 Task: Visualize the dynamics of gene expression.
Action: Mouse moved to (104, 59)
Screenshot: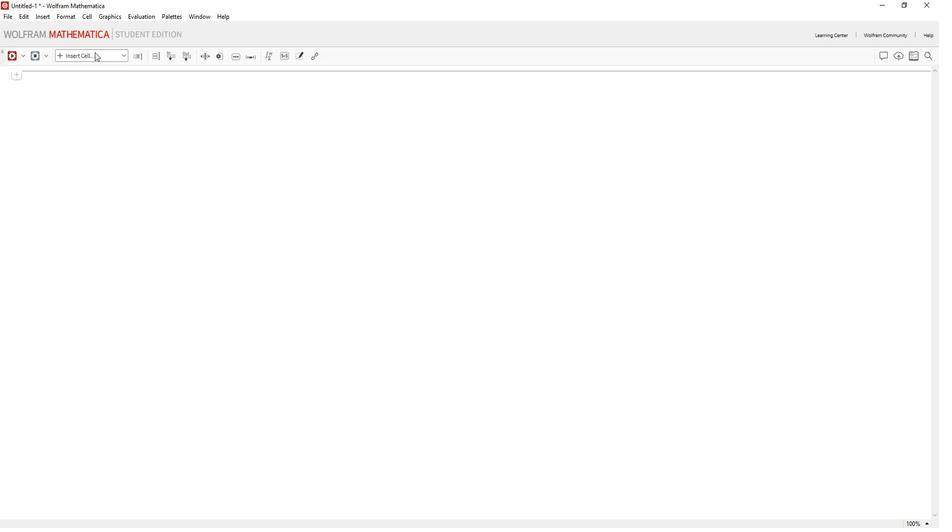 
Action: Mouse pressed left at (104, 59)
Screenshot: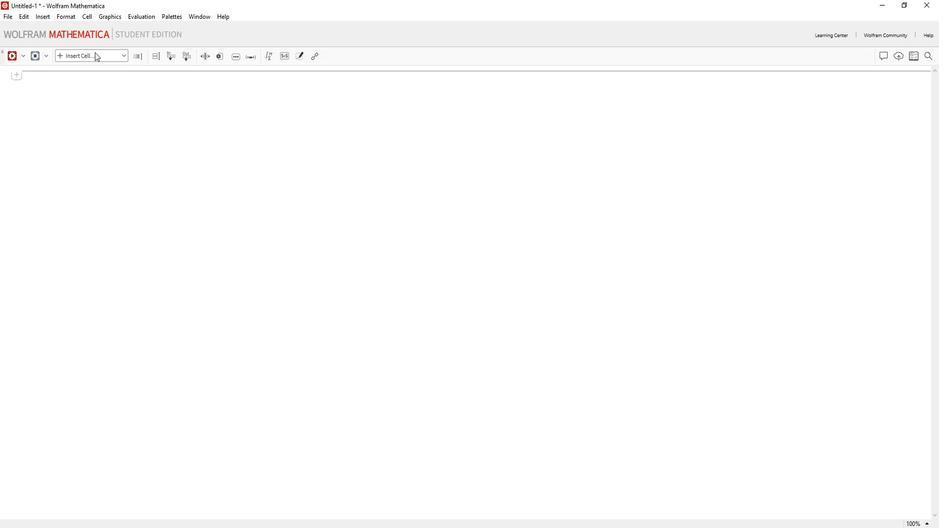 
Action: Mouse moved to (103, 189)
Screenshot: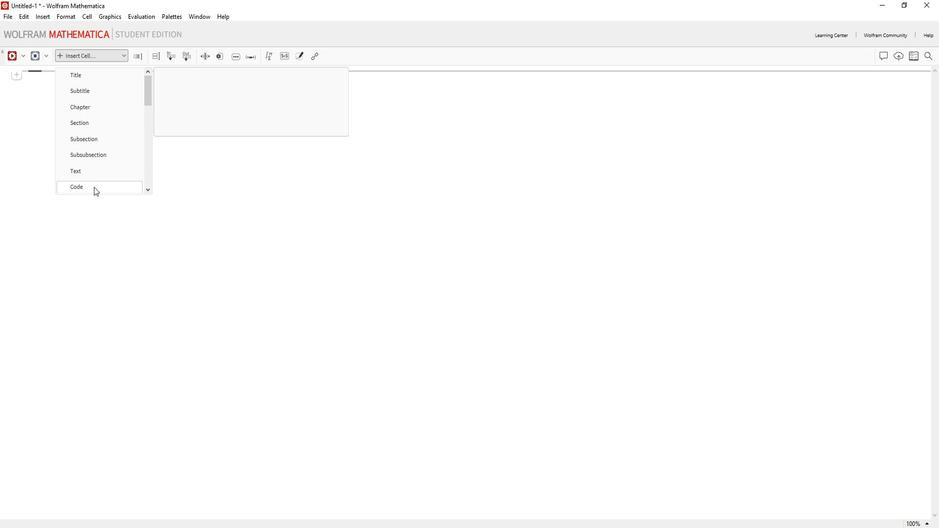 
Action: Mouse pressed left at (103, 189)
Screenshot: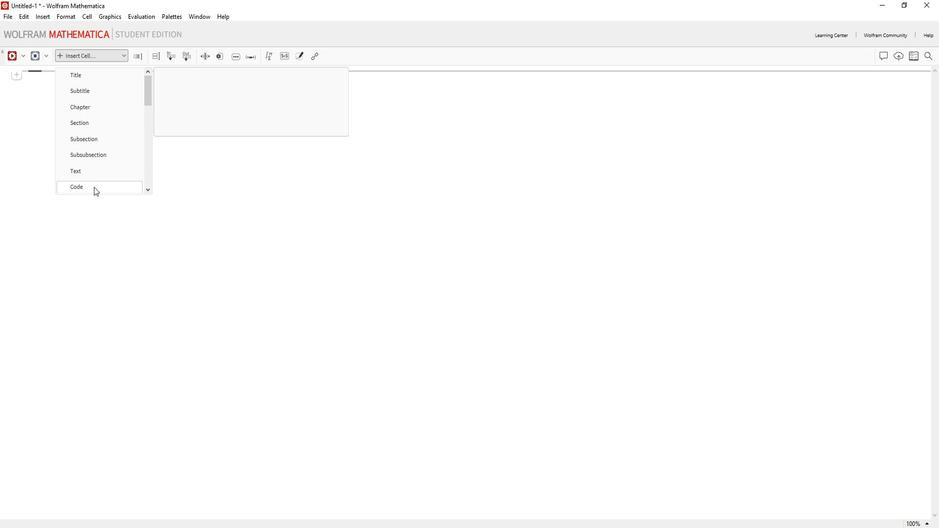 
Action: Mouse moved to (103, 188)
Screenshot: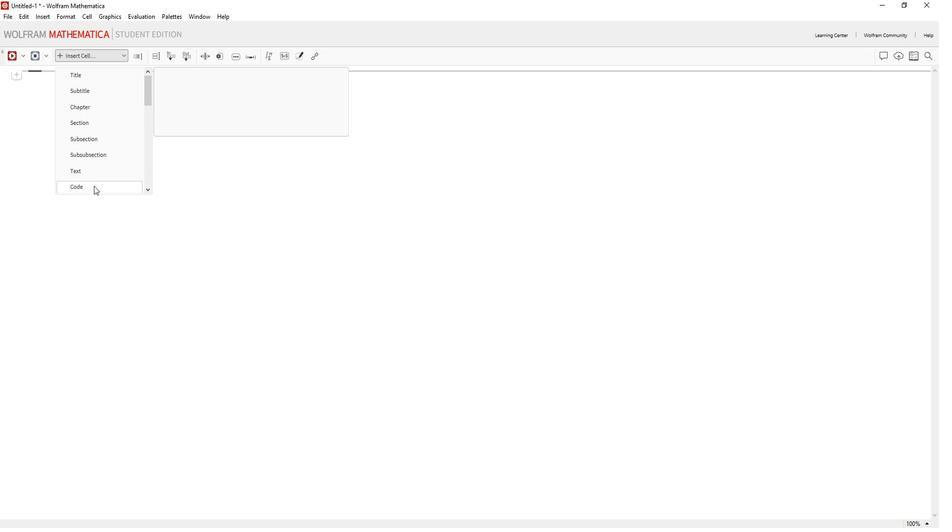 
Action: Mouse pressed left at (103, 188)
Screenshot: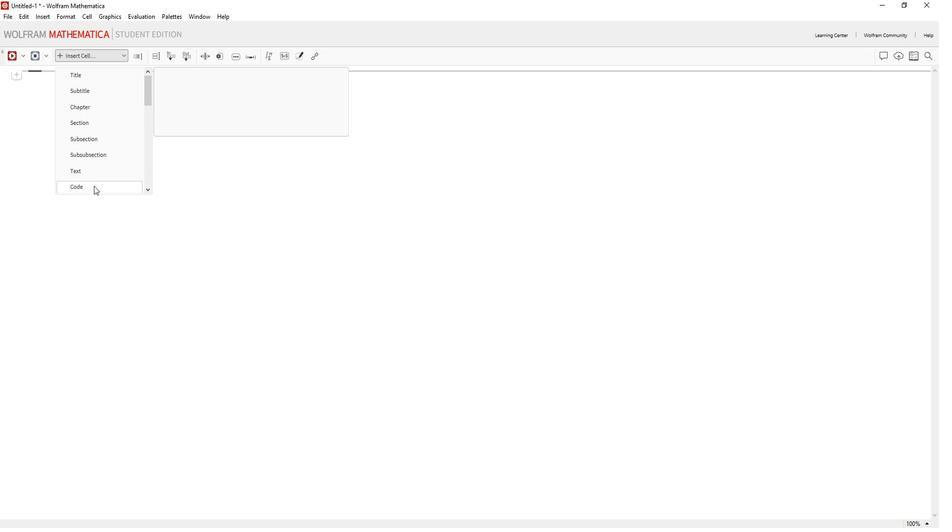 
Action: Mouse moved to (66, 85)
Screenshot: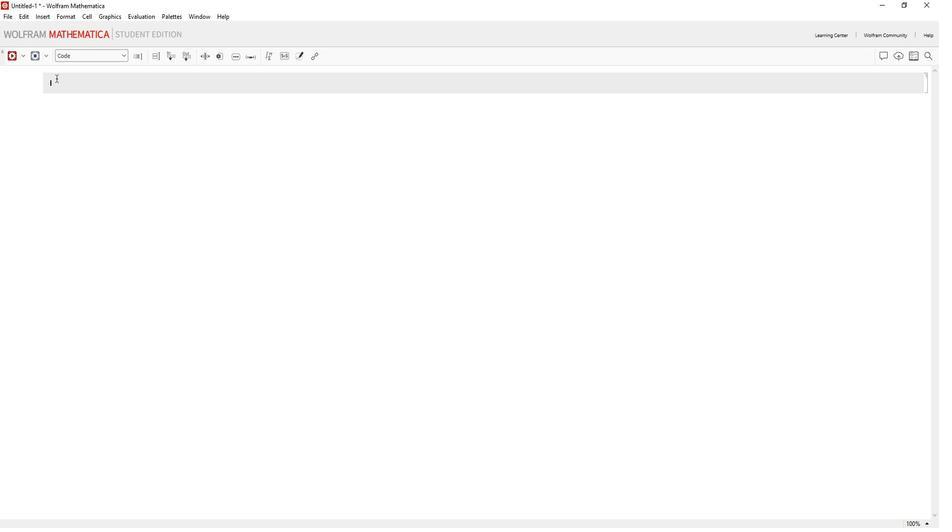 
Action: Mouse pressed left at (66, 85)
Screenshot: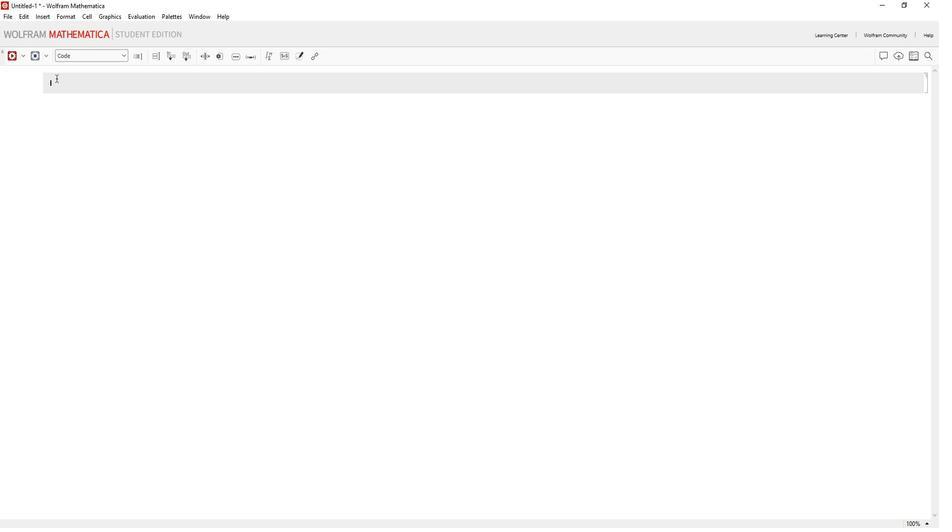 
Action: Mouse moved to (274, 63)
Screenshot: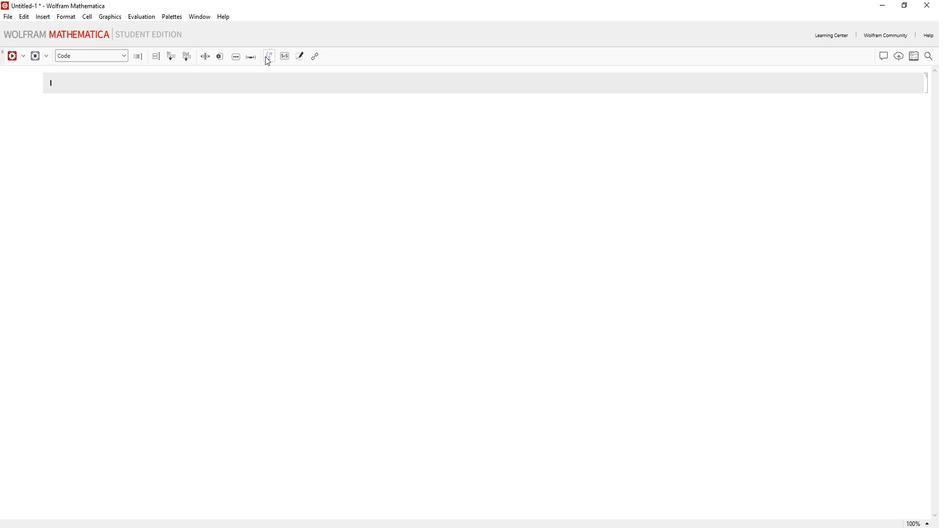 
Action: Mouse pressed left at (274, 63)
Screenshot: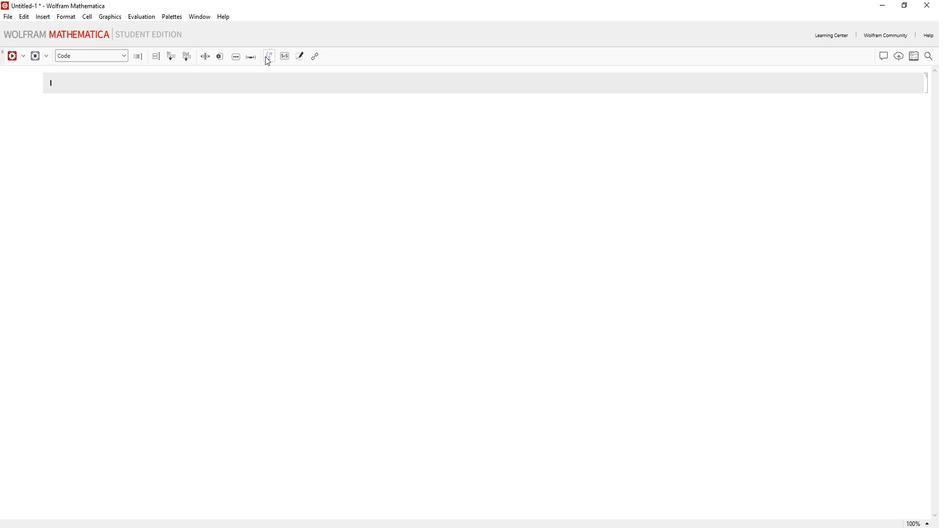 
Action: Mouse moved to (890, 183)
Screenshot: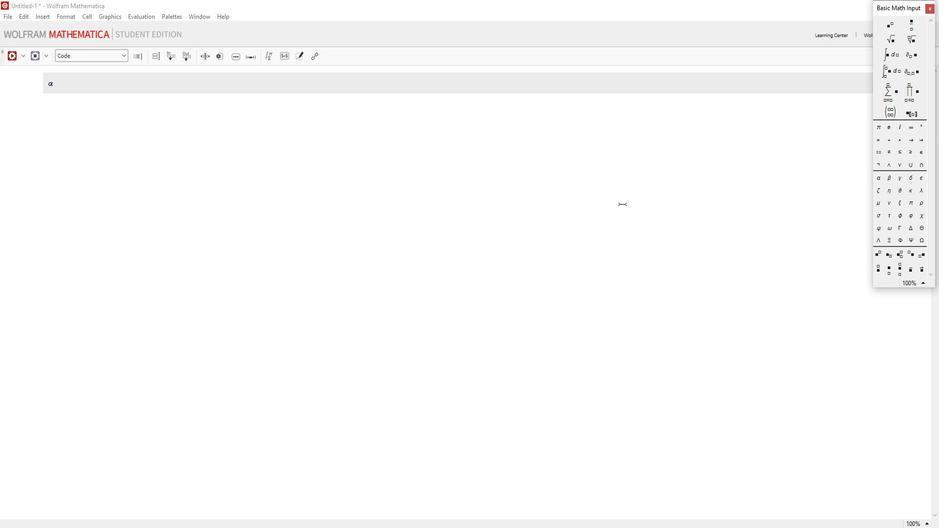 
Action: Mouse pressed left at (890, 183)
Screenshot: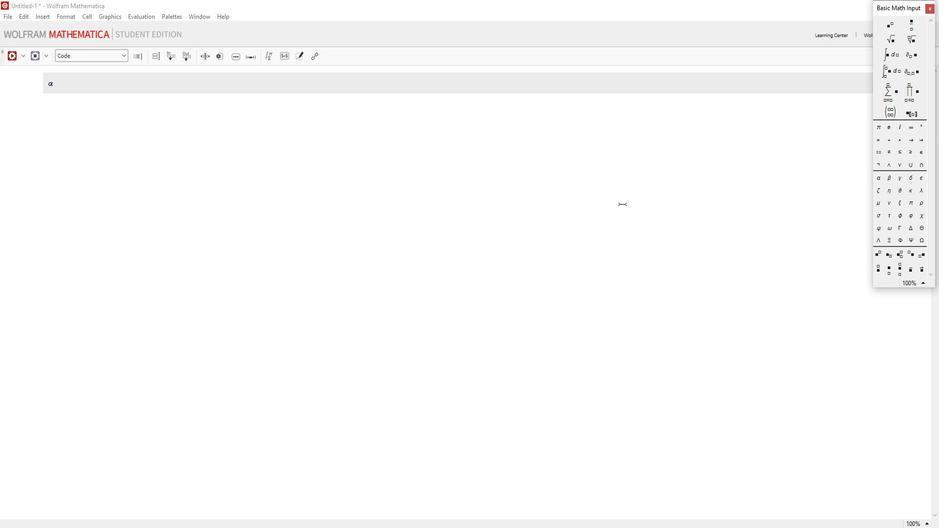 
Action: Mouse moved to (538, 206)
Screenshot: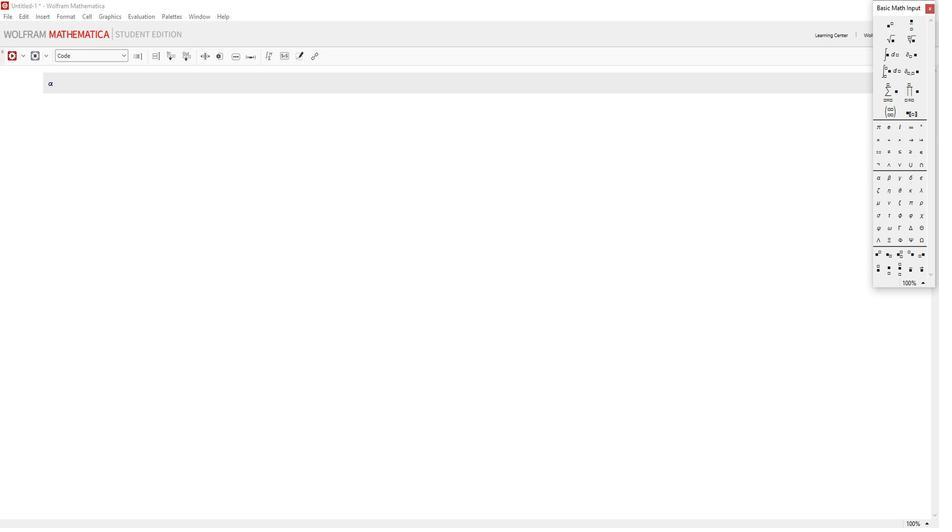 
Action: Key pressed <Key.space>=<Key.space>1;<Key.enter>
Screenshot: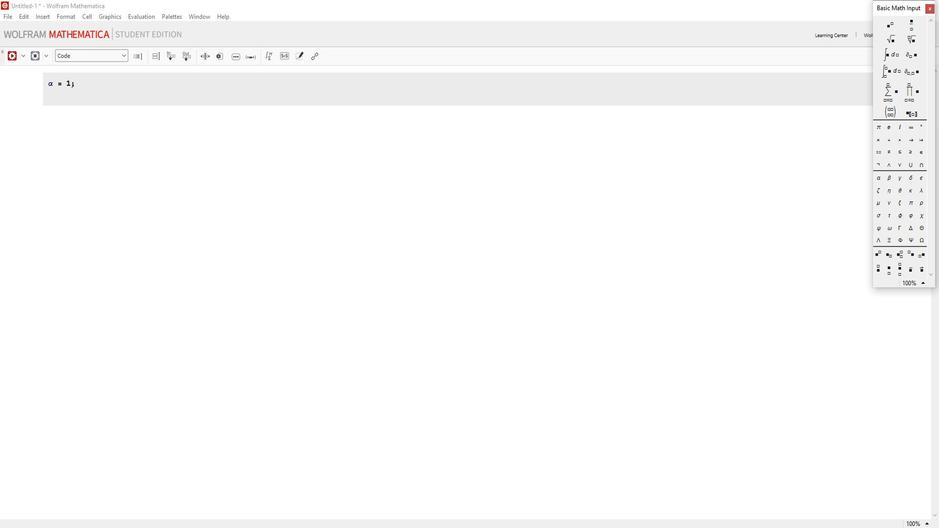 
Action: Mouse moved to (898, 179)
Screenshot: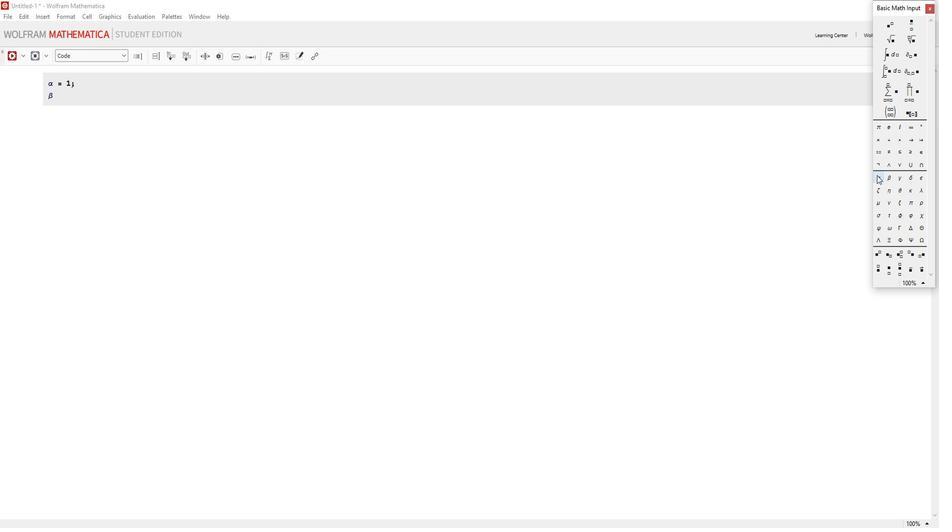 
Action: Mouse pressed left at (898, 179)
Screenshot: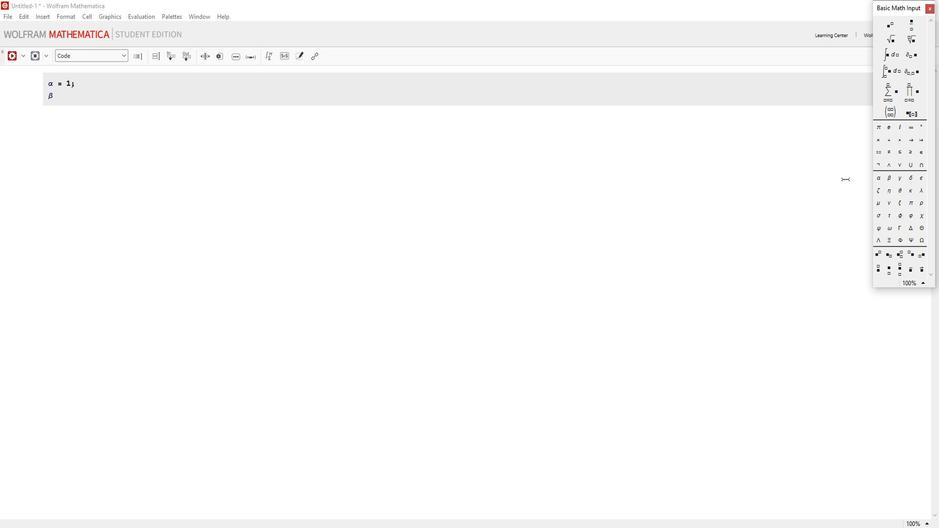 
Action: Mouse moved to (781, 188)
Screenshot: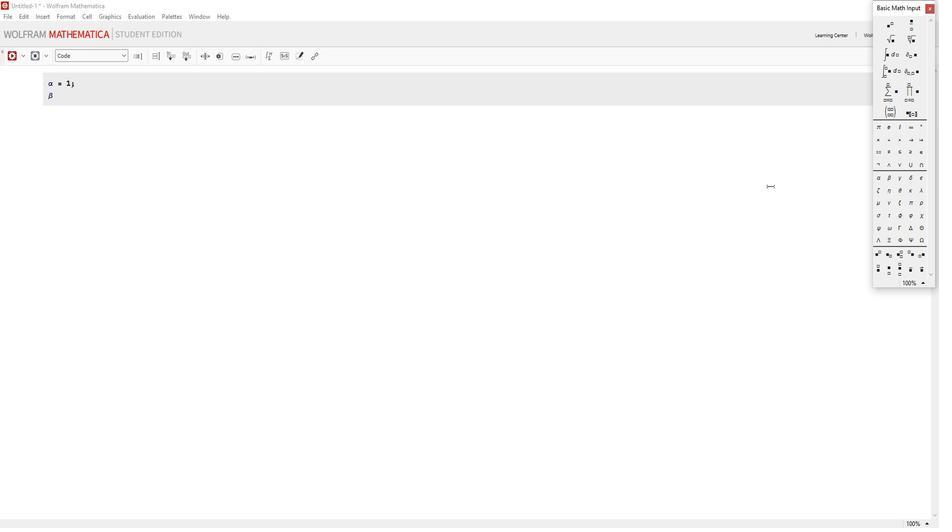 
Action: Key pressed <Key.space>
Screenshot: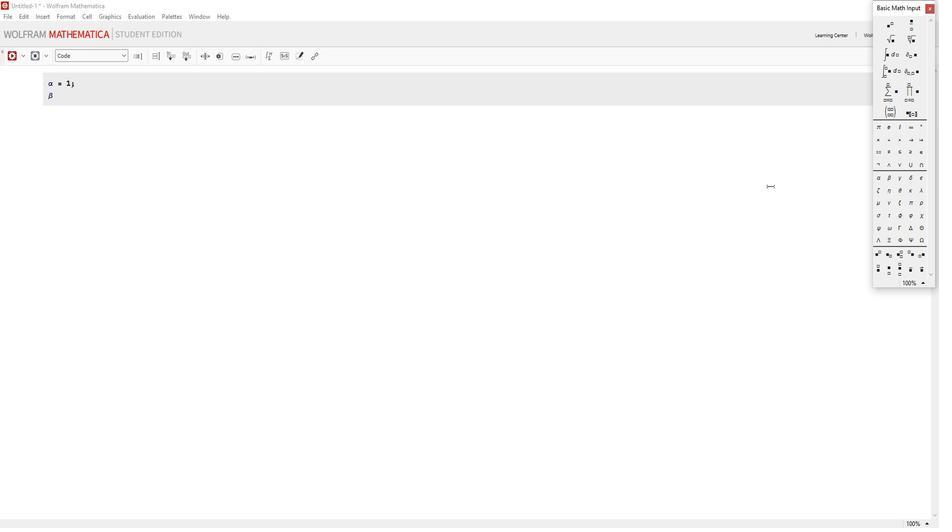 
Action: Mouse moved to (780, 189)
Screenshot: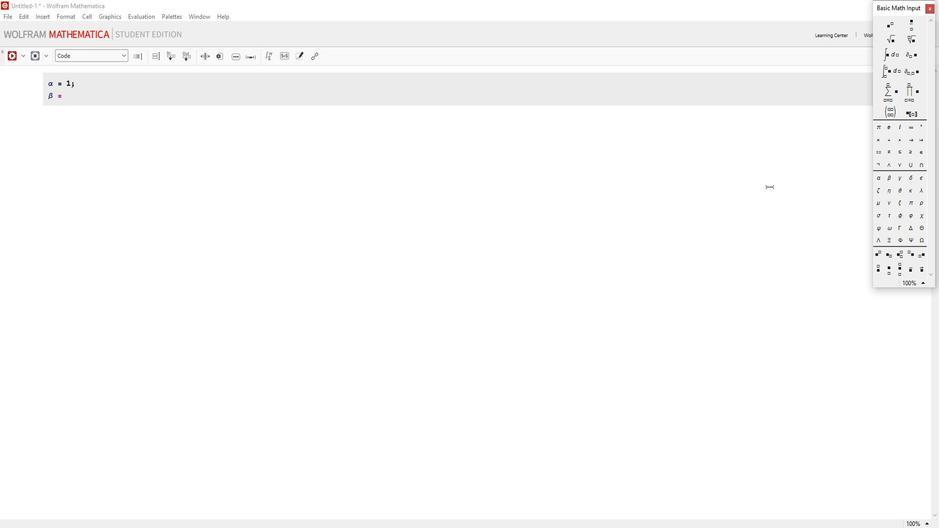 
Action: Key pressed =
Screenshot: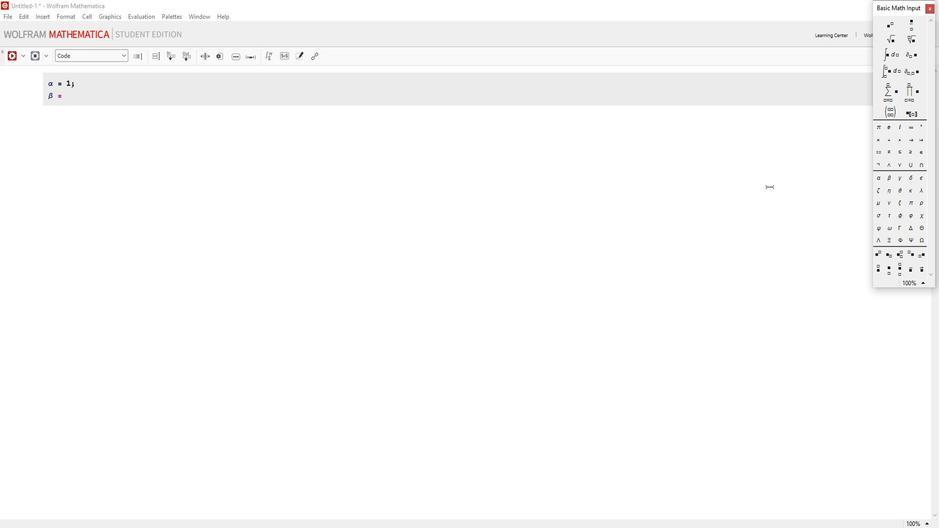 
Action: Mouse moved to (779, 189)
Screenshot: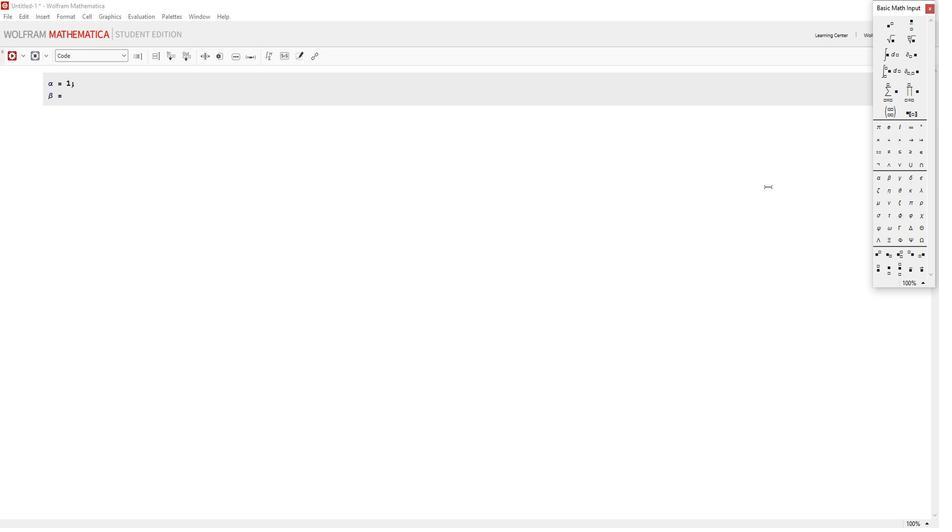 
Action: Key pressed <Key.space>
Screenshot: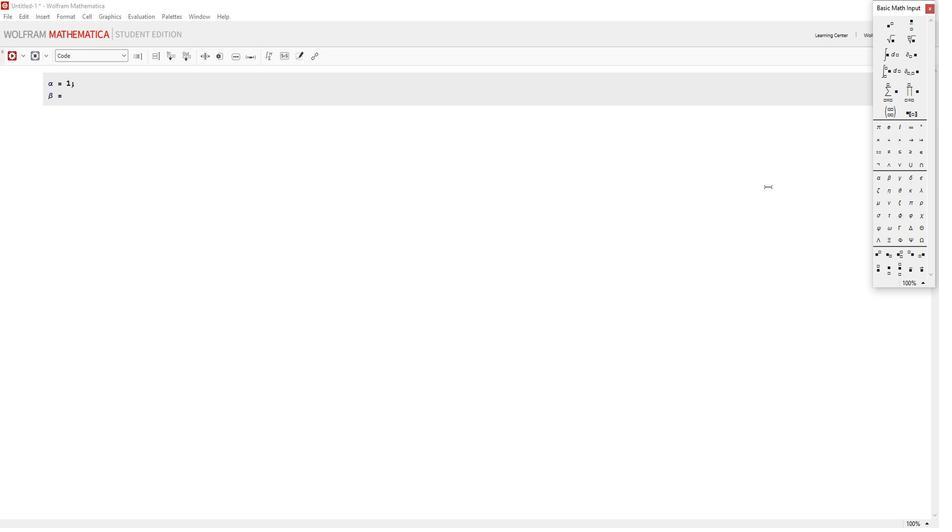 
Action: Mouse moved to (778, 189)
Screenshot: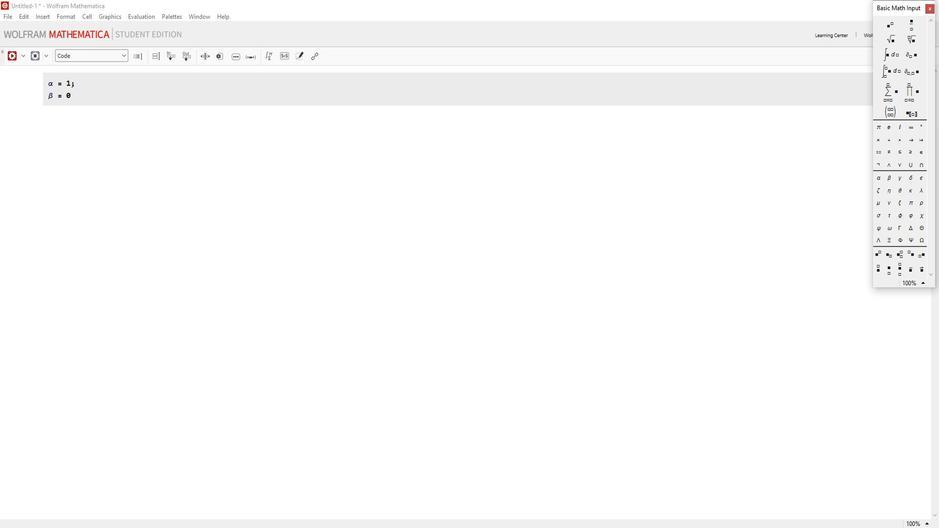 
Action: Key pressed 0
Screenshot: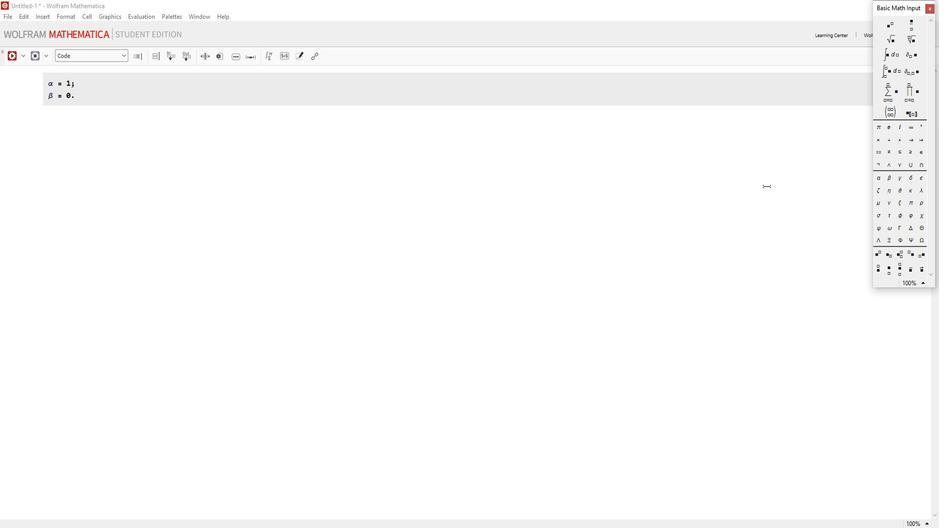
Action: Mouse moved to (777, 189)
Screenshot: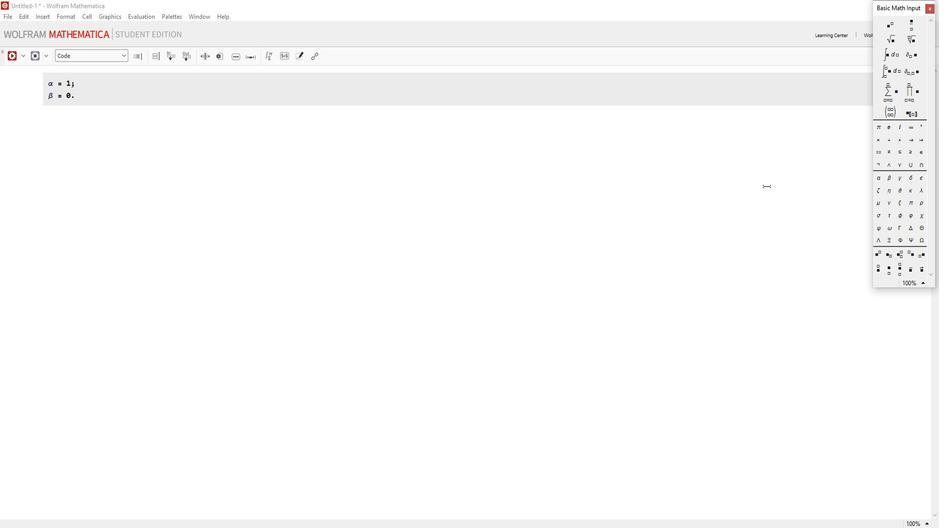 
Action: Key pressed .
Screenshot: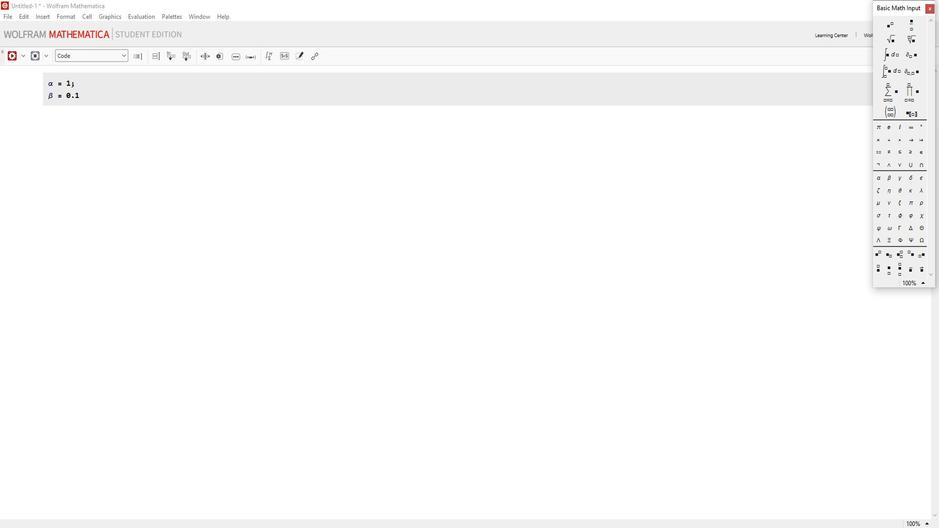 
Action: Mouse moved to (776, 188)
Screenshot: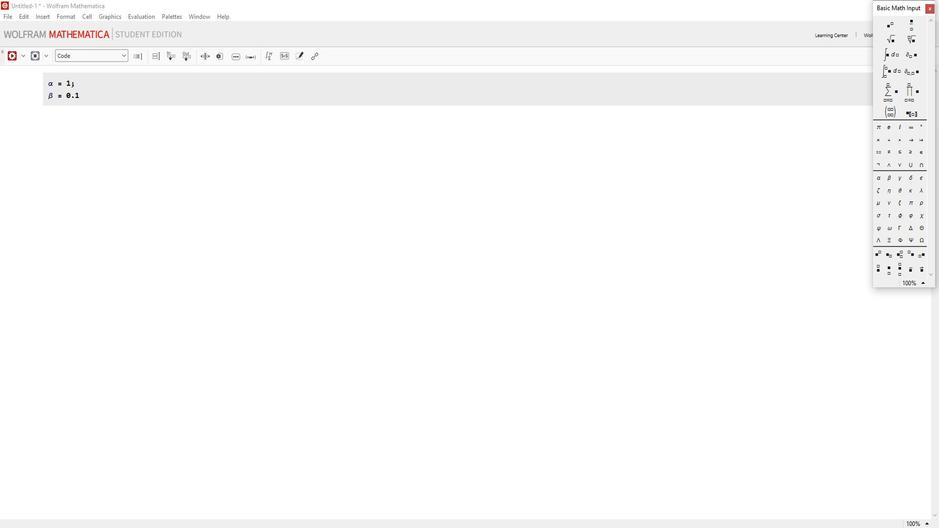 
Action: Key pressed 1
Screenshot: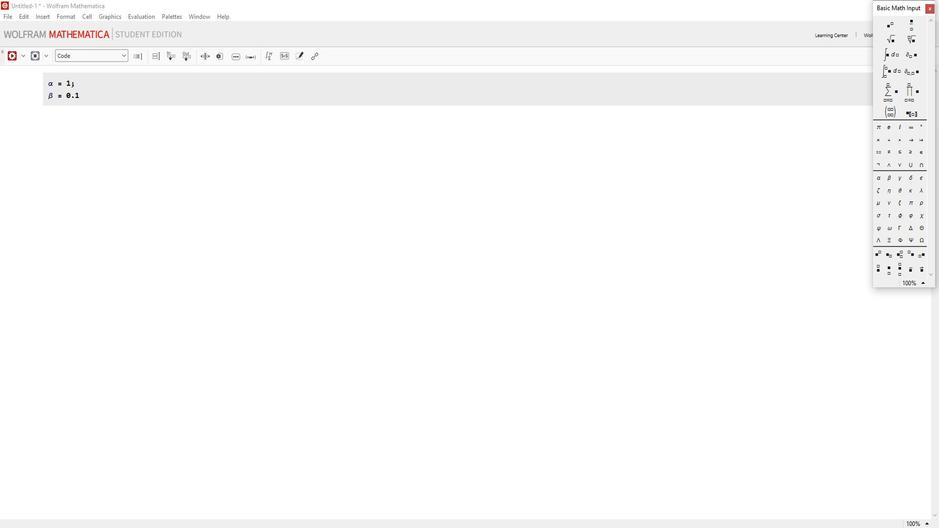 
Action: Mouse moved to (775, 188)
Screenshot: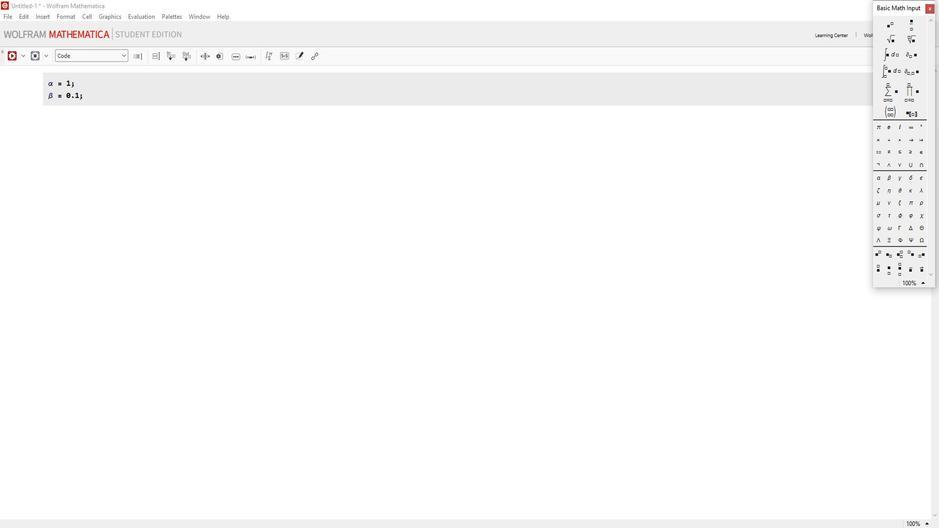 
Action: Key pressed ;<Key.enter>
Screenshot: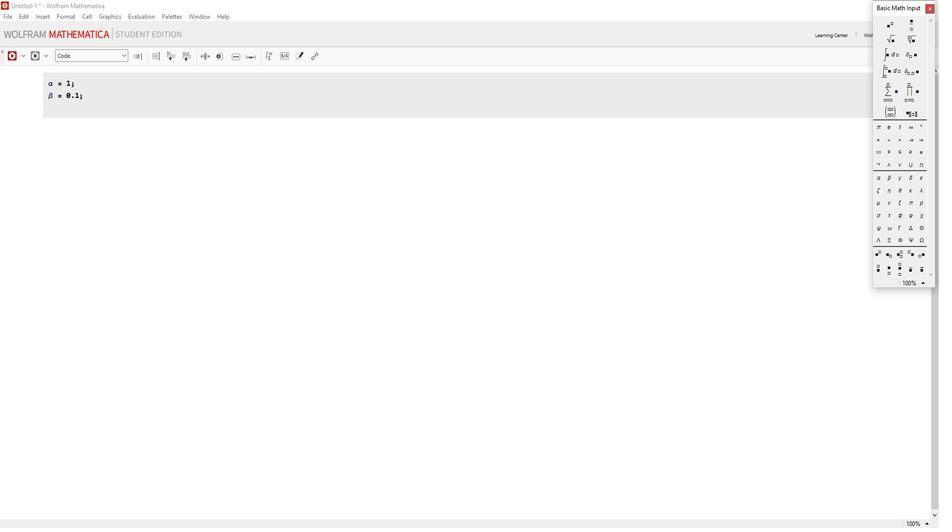 
Action: Mouse moved to (920, 179)
Screenshot: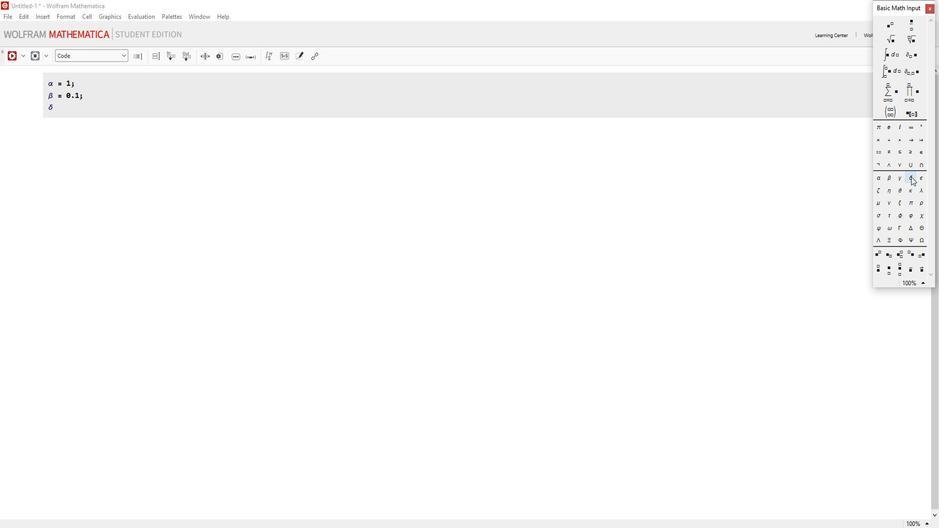 
Action: Mouse pressed left at (920, 179)
Screenshot: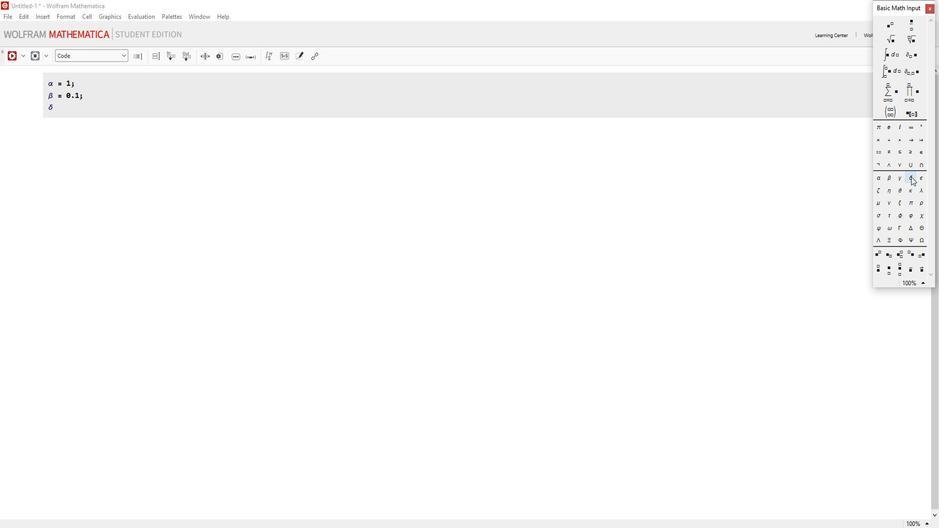 
Action: Mouse moved to (919, 179)
Screenshot: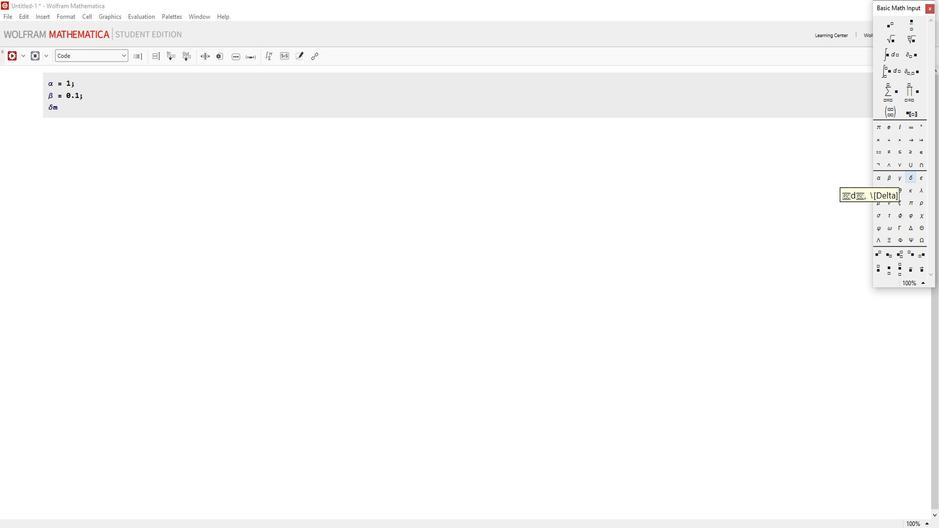 
Action: Key pressed m<Key.space>
Screenshot: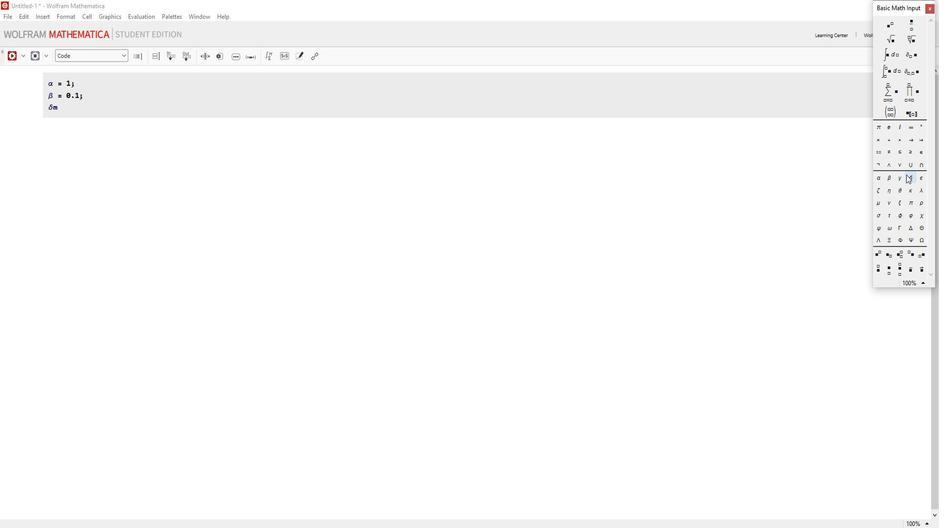 
Action: Mouse moved to (915, 177)
Screenshot: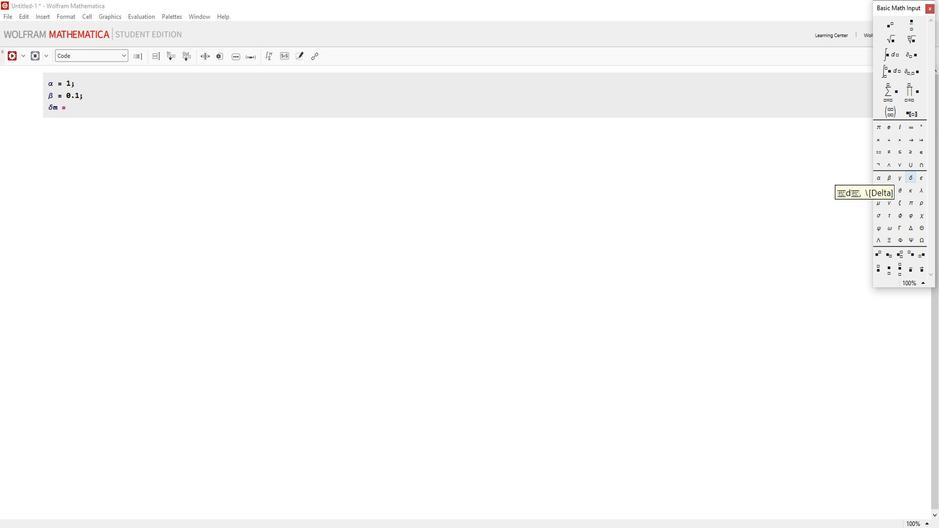 
Action: Key pressed =
Screenshot: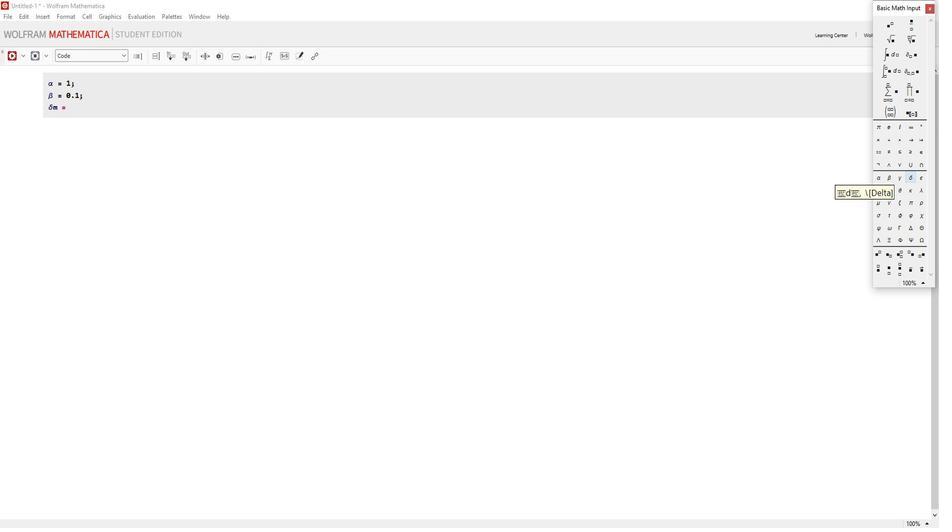 
Action: Mouse moved to (914, 177)
Screenshot: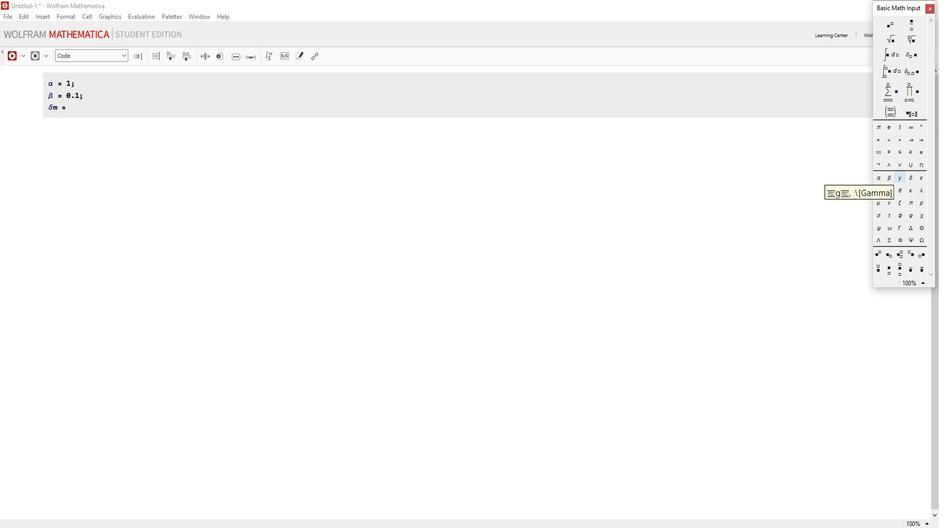 
Action: Key pressed <Key.space>0.05;<Key.enter>
Screenshot: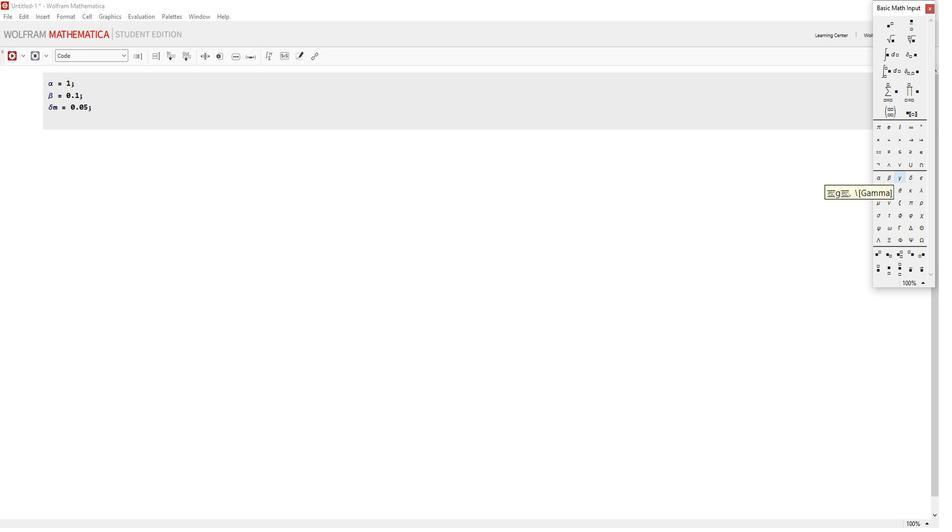 
Action: Mouse moved to (918, 179)
Screenshot: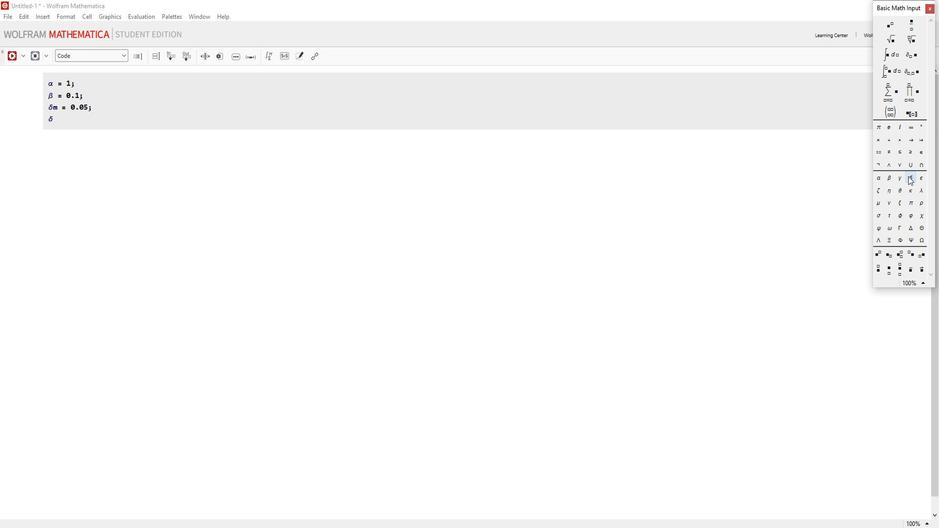 
Action: Mouse pressed left at (918, 179)
Screenshot: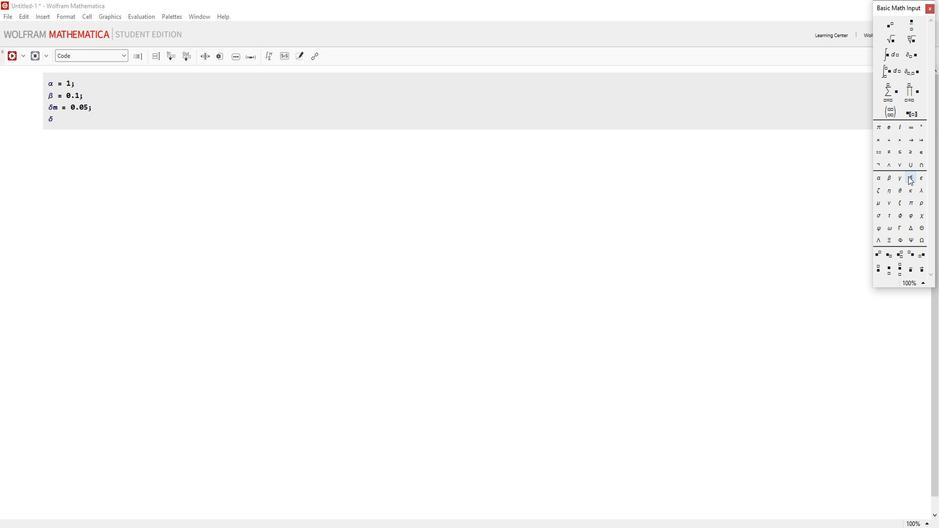 
Action: Mouse moved to (917, 179)
Screenshot: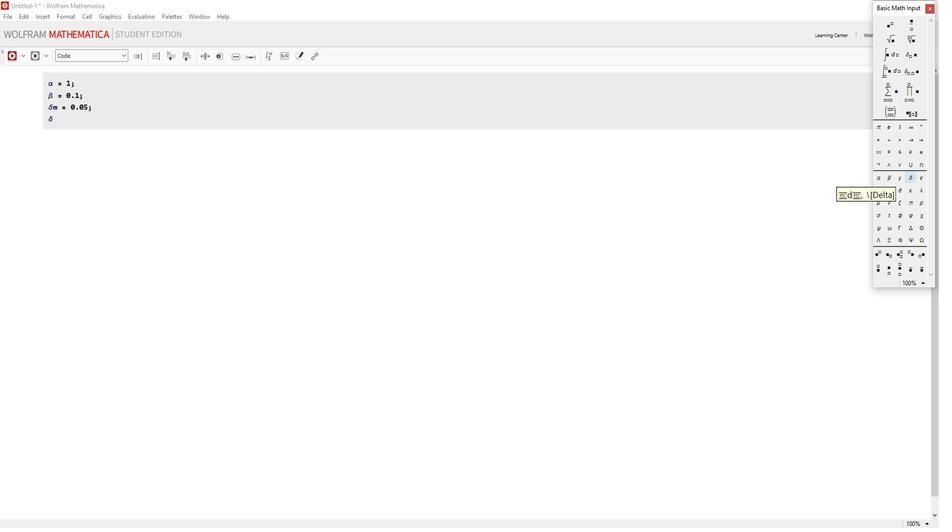 
Action: Key pressed p<Key.space>=<Key.space>
Screenshot: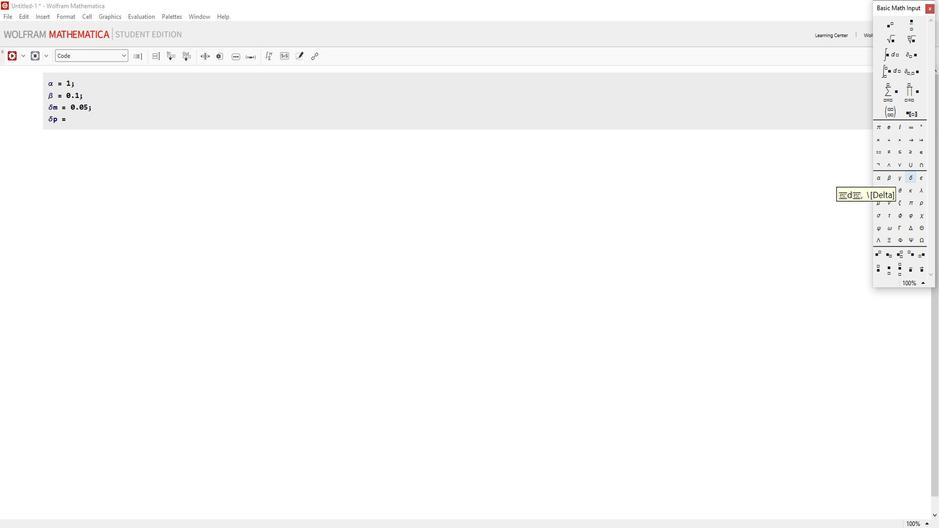 
Action: Mouse moved to (917, 179)
Screenshot: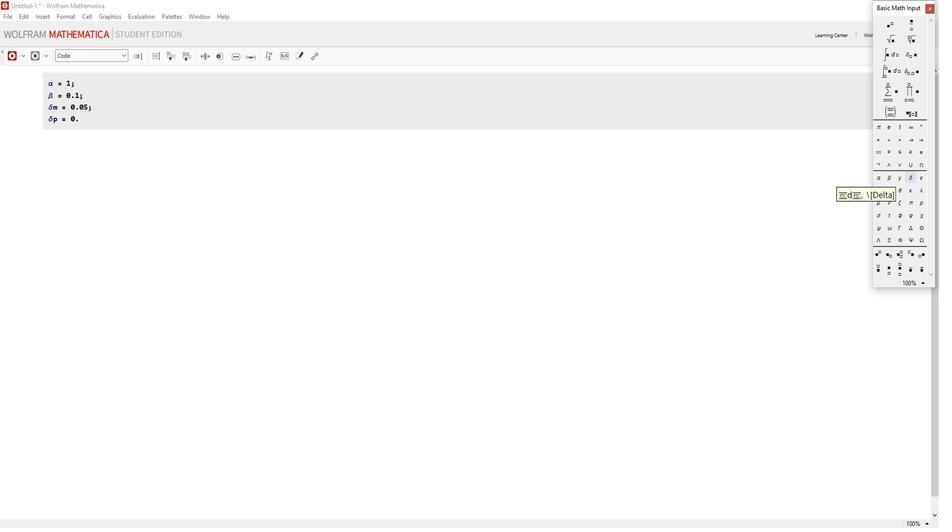 
Action: Key pressed 0
Screenshot: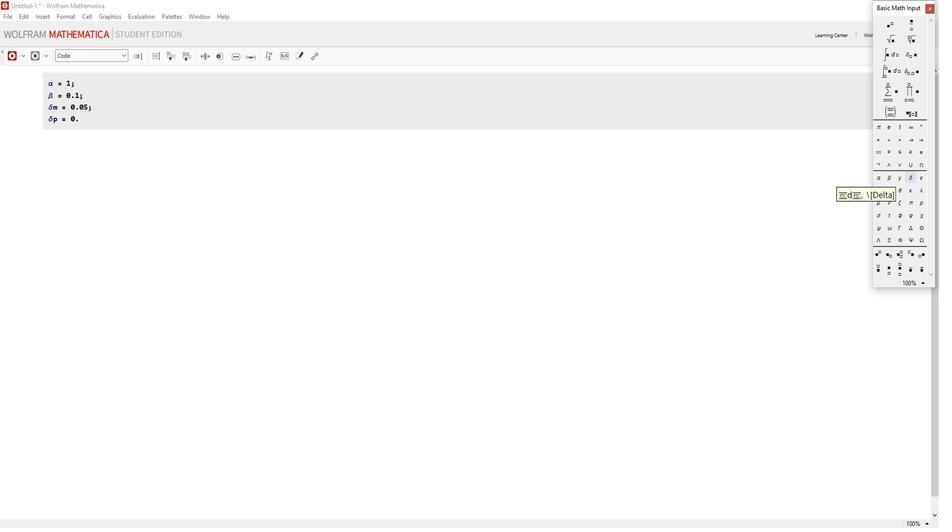 
Action: Mouse moved to (917, 179)
Screenshot: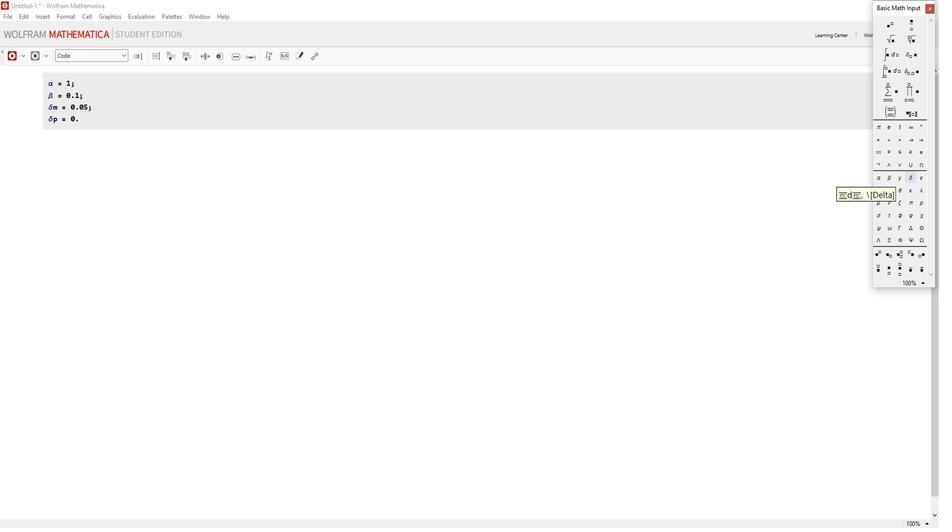 
Action: Key pressed .
Screenshot: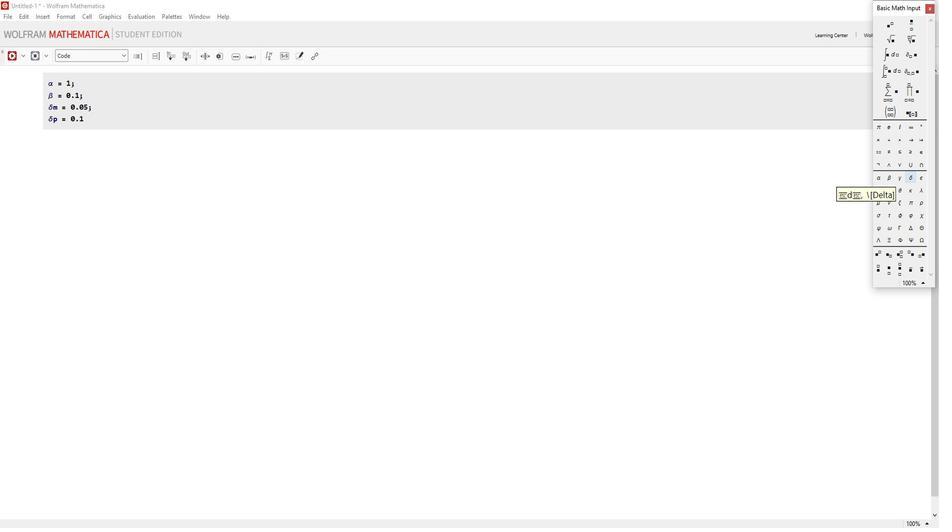 
Action: Mouse moved to (918, 179)
Screenshot: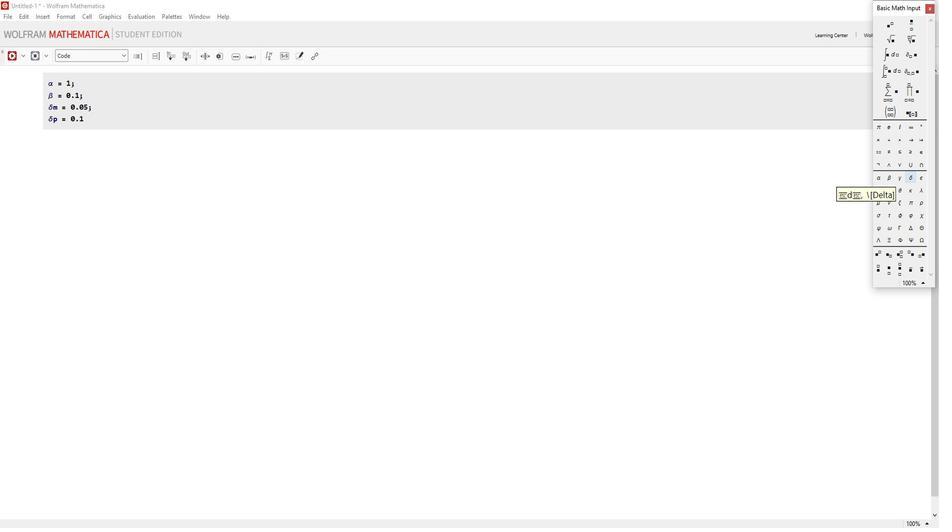 
Action: Key pressed 1;<Key.enter>
Screenshot: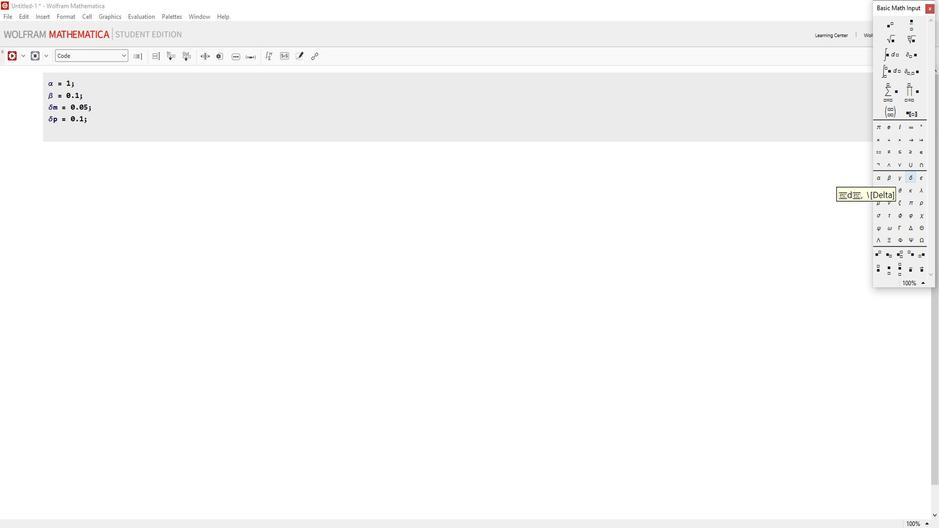 
Action: Mouse moved to (911, 177)
Screenshot: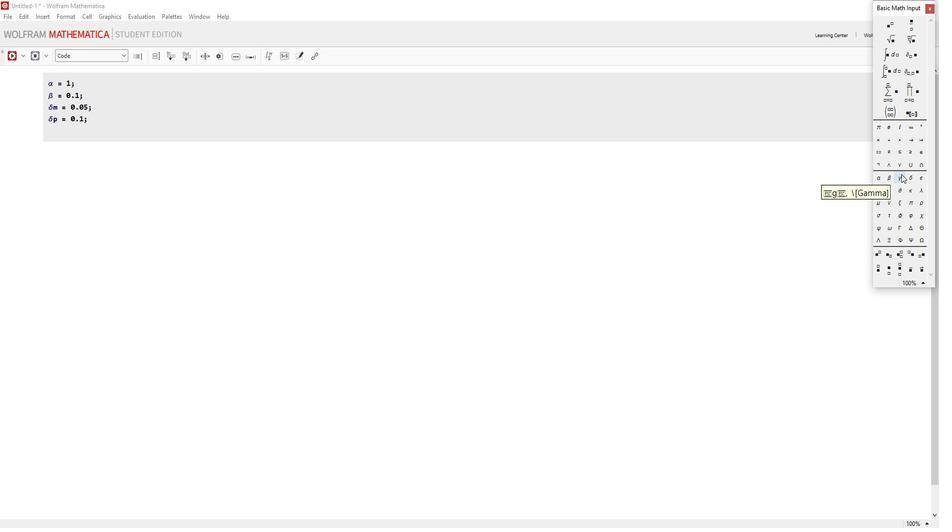 
Action: Key pressed <Key.caps_lock>
Screenshot: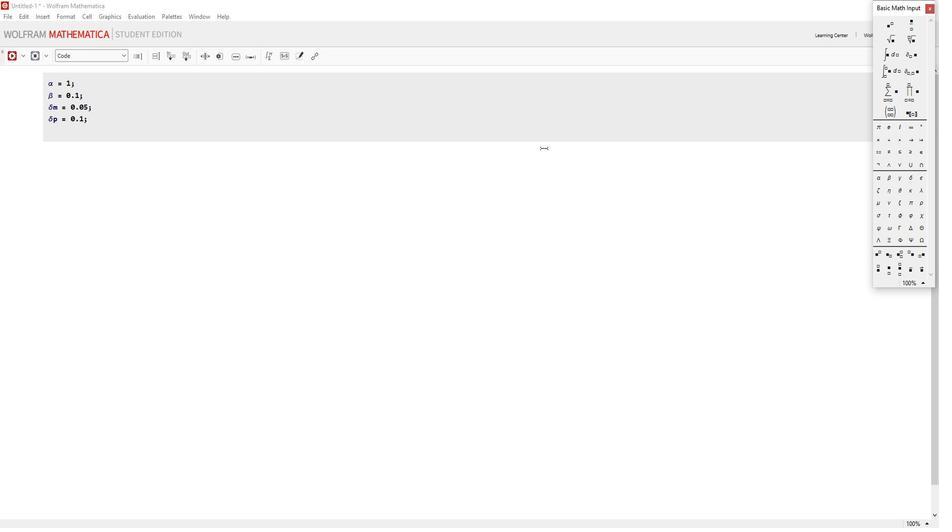 
Action: Mouse moved to (78, 135)
Screenshot: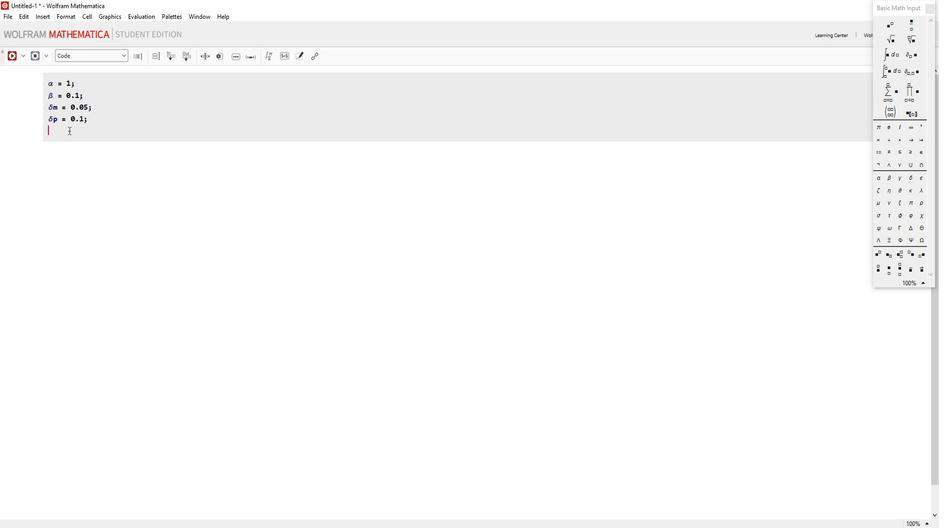 
Action: Mouse pressed left at (78, 135)
Screenshot: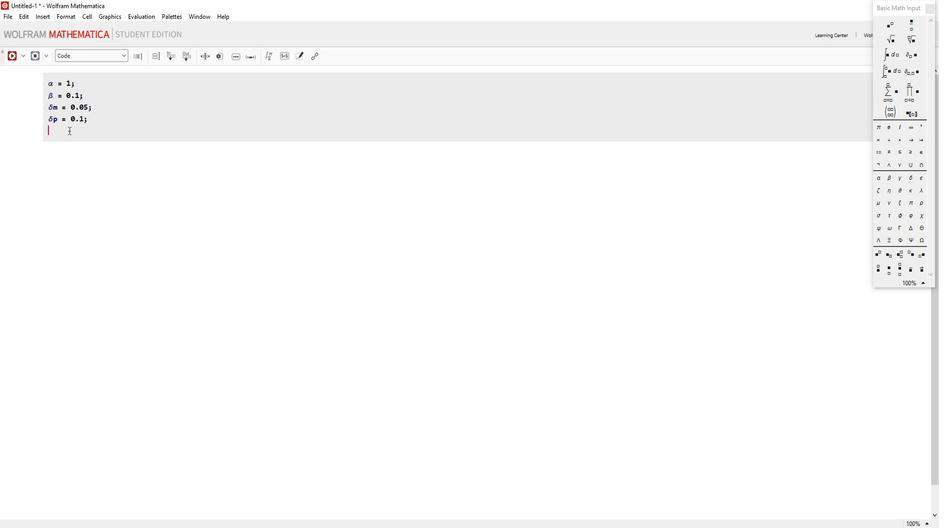 
Action: Key pressed K<Key.space>=<Key.space>10;<Key.enter><Key.caps_lock>eq1<Key.space>=<Key.space><Key.caps_lock>D[<Key.caps_lock>m[t<Key.right>,<Key.space>t<Key.right><Key.space>==<Key.space>
Screenshot: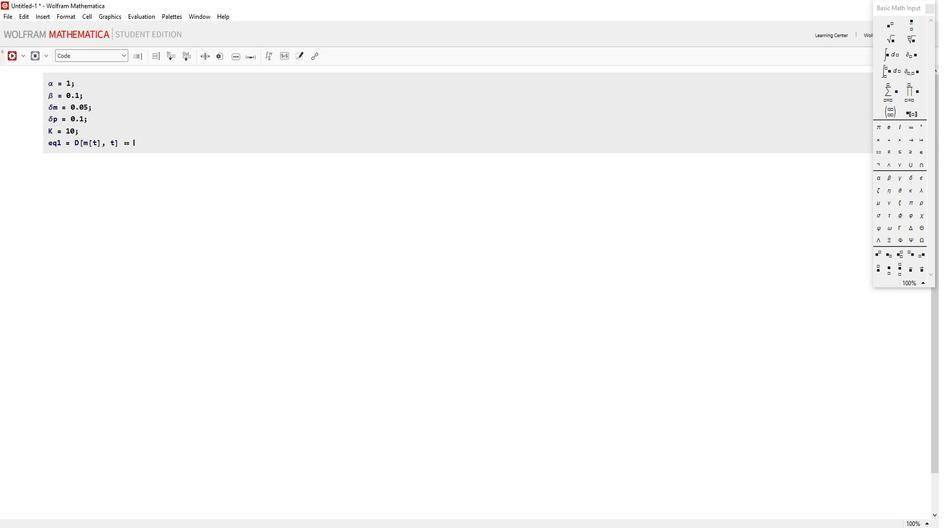 
Action: Mouse moved to (891, 180)
Screenshot: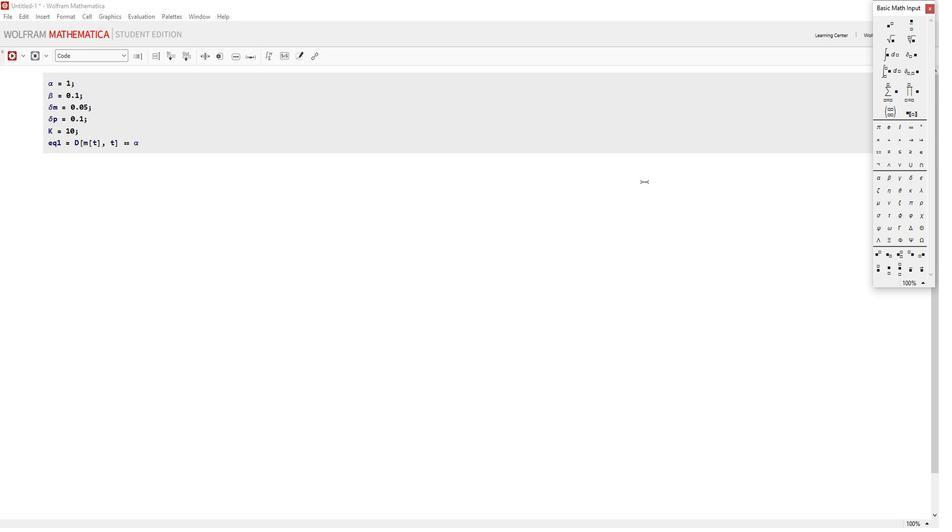 
Action: Mouse pressed left at (891, 180)
Screenshot: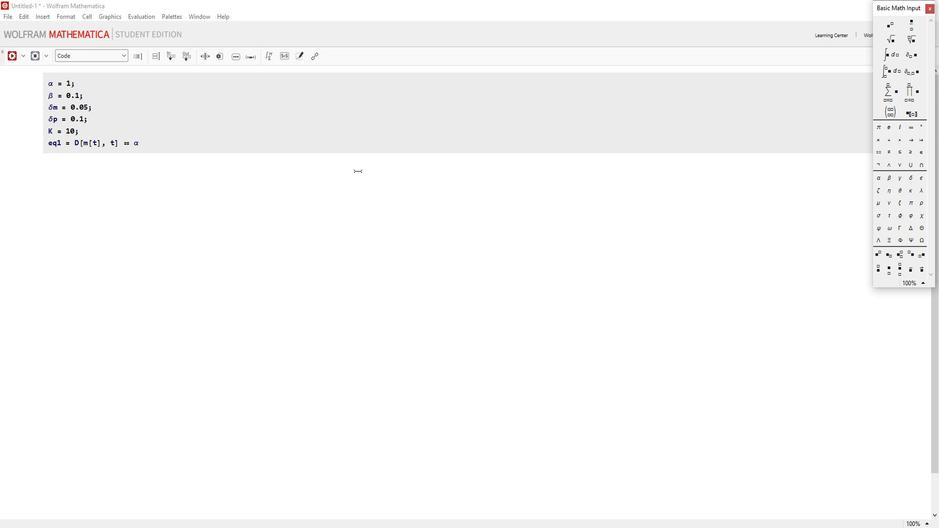 
Action: Mouse moved to (184, 148)
Screenshot: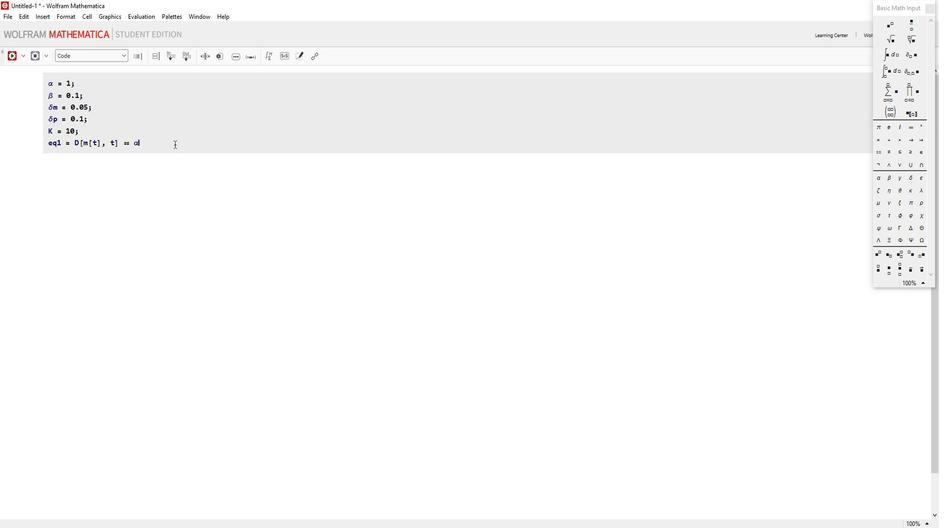 
Action: Mouse pressed left at (184, 148)
Screenshot: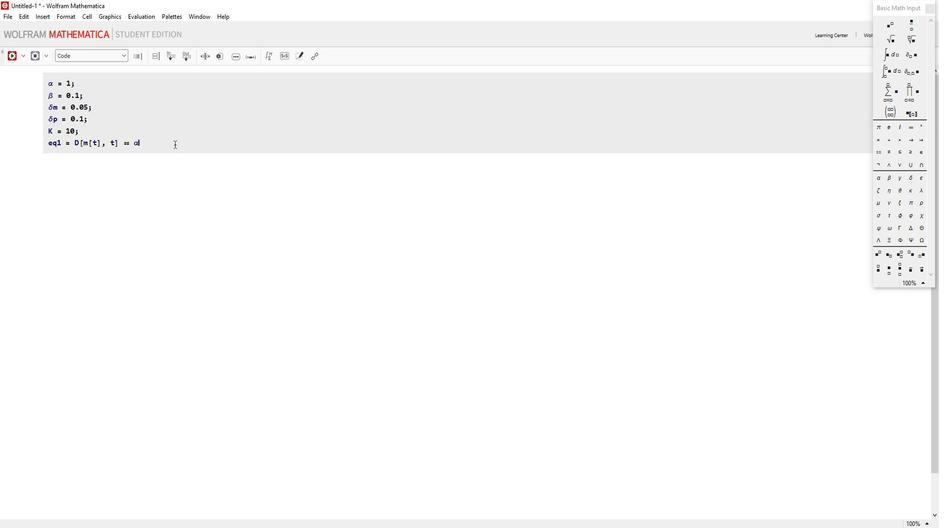 
Action: Key pressed *<Key.caps_lock>K/<Key.shift_r><Key.shift_r><Key.shift_r><Key.shift_r><Key.shift_r><Key.shift_r>(1<Key.space><Key.shift>+<Key.space><Key.caps_lock>p[t<Key.right><Key.shift>^2<Key.right><Key.space>-<Key.space>
Screenshot: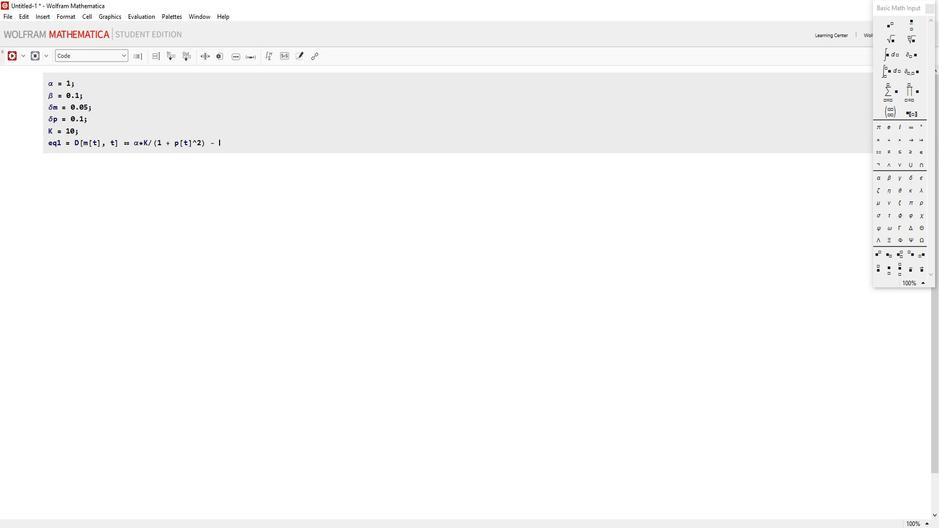 
Action: Mouse moved to (918, 181)
Screenshot: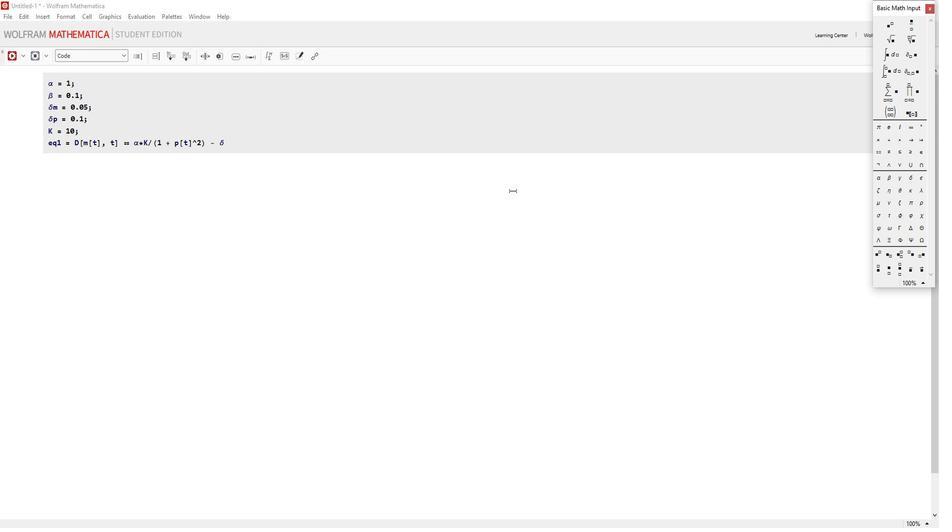 
Action: Mouse pressed left at (918, 181)
Screenshot: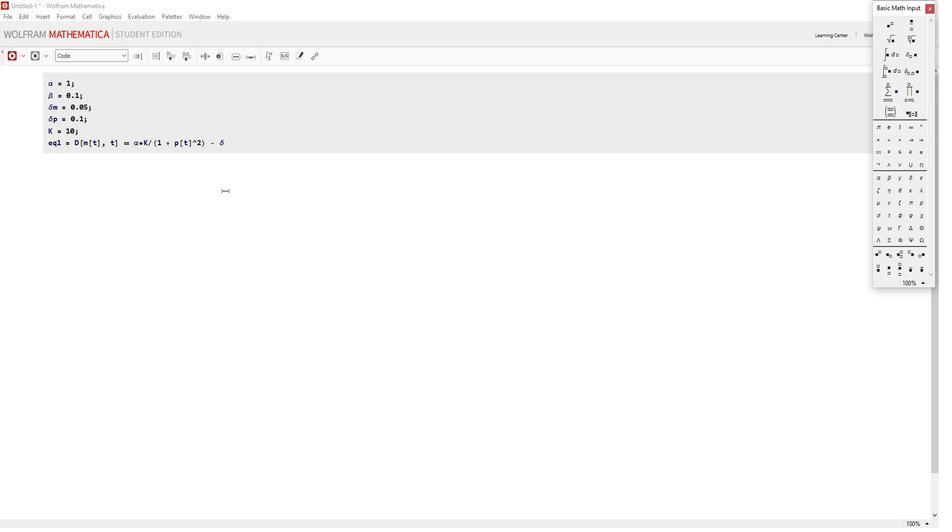 
Action: Mouse moved to (238, 146)
Screenshot: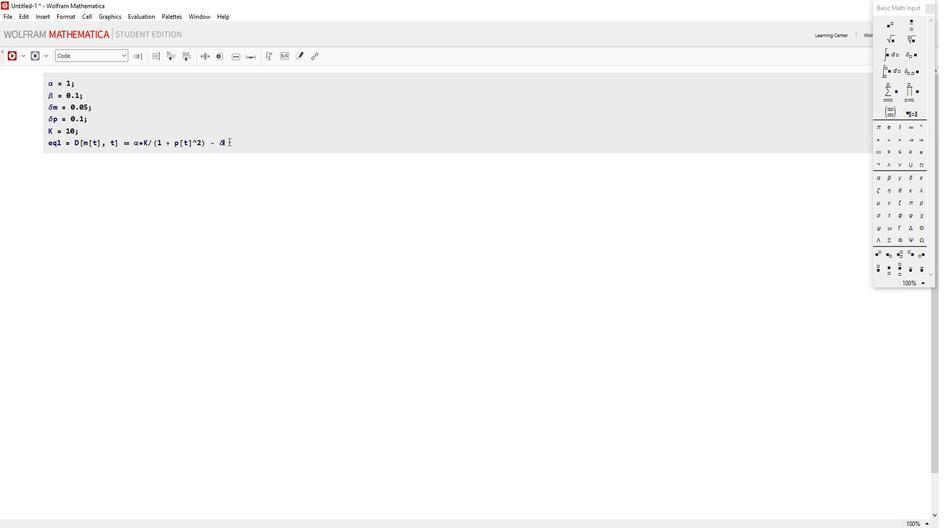 
Action: Mouse pressed left at (238, 146)
Screenshot: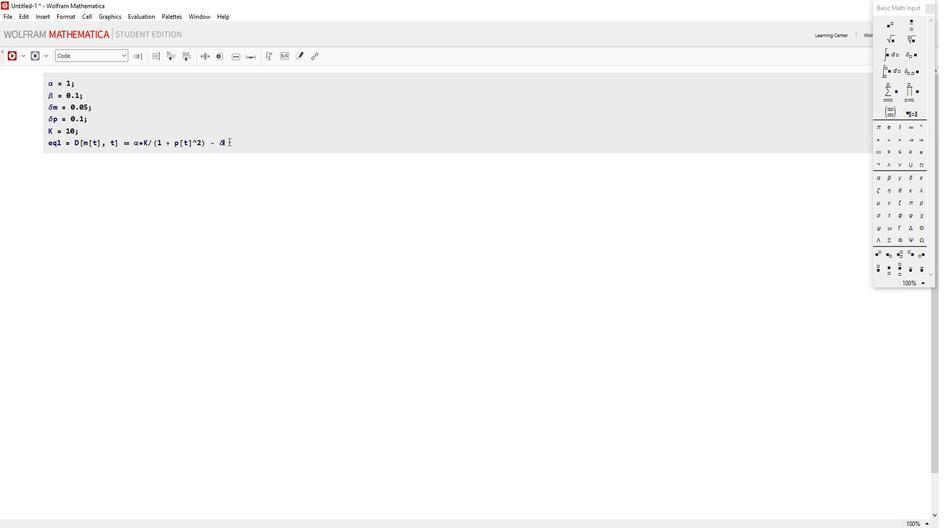 
Action: Key pressed m*m[t<Key.right>;<Key.enter>eq2<Key.space>=<Key.space><Key.caps_lock>D[<Key.caps_lock>p[t<Key.right>,<Key.space>t<Key.right><Key.right>
Screenshot: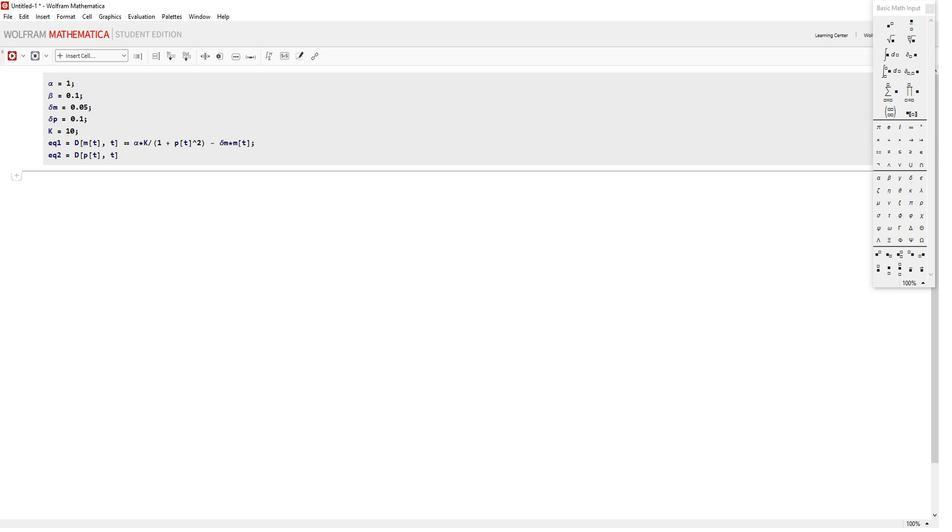 
Action: Mouse moved to (193, 163)
Screenshot: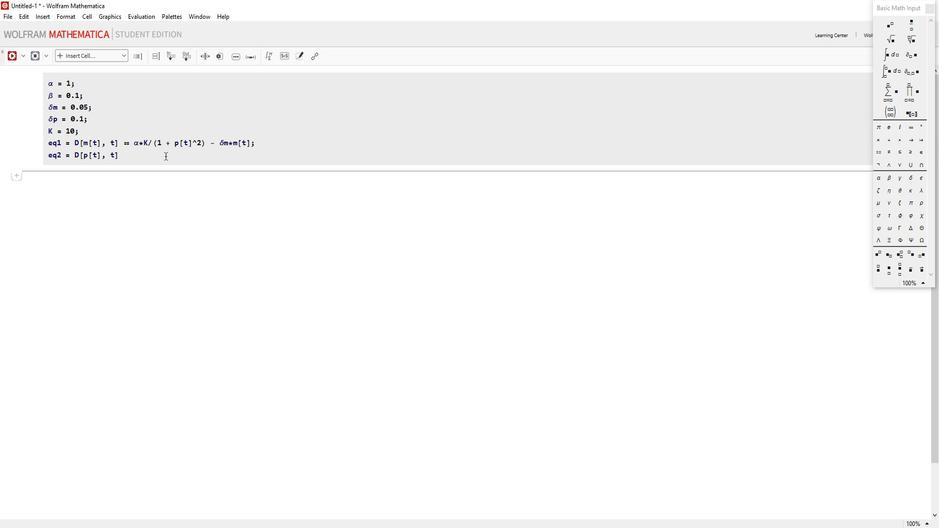 
Action: Mouse pressed left at (193, 163)
Screenshot: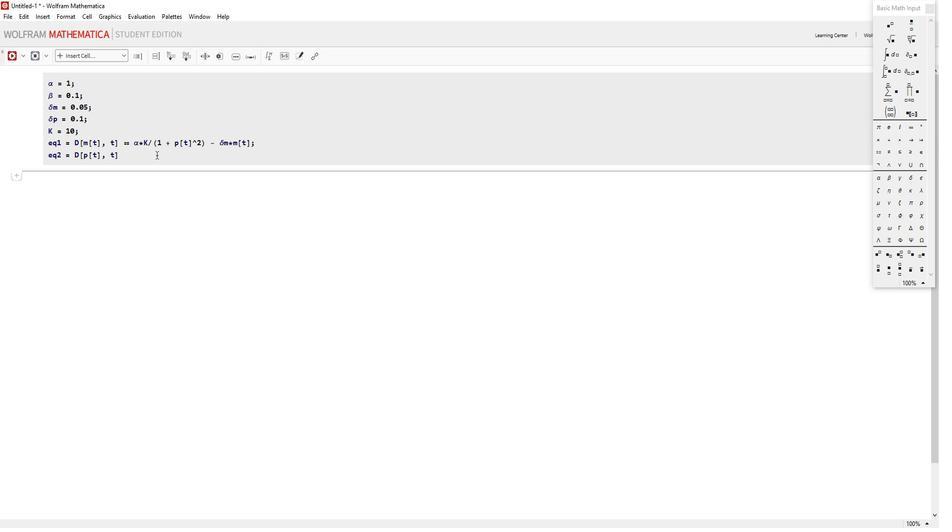 
Action: Mouse moved to (166, 159)
Screenshot: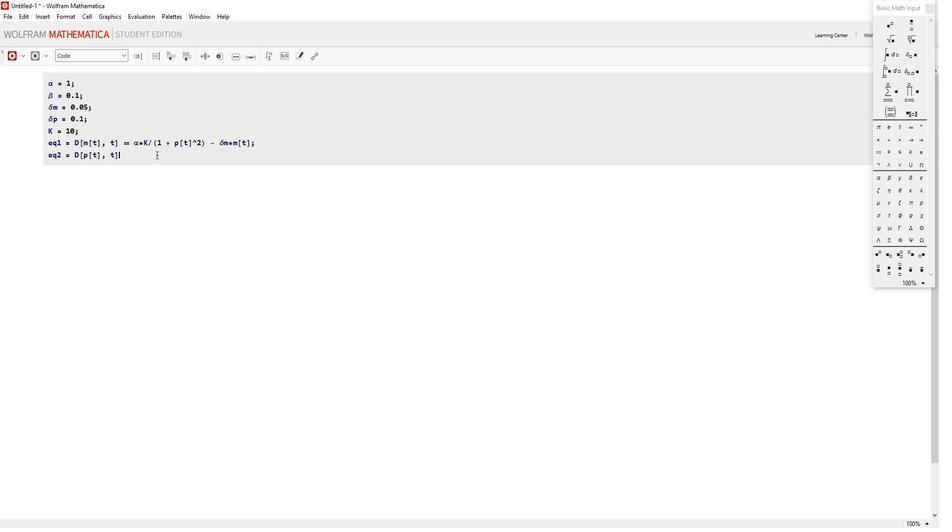 
Action: Mouse pressed left at (166, 159)
Screenshot: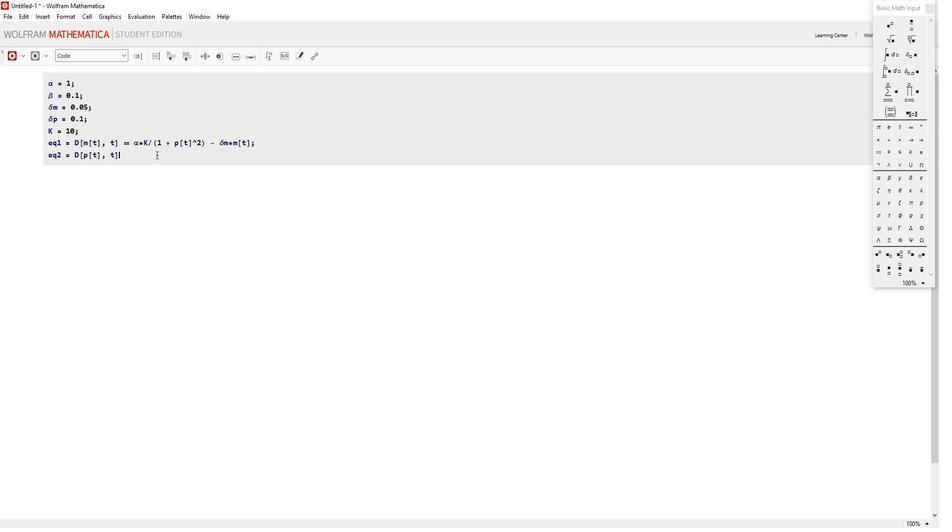 
Action: Key pressed <Key.space><Key.space>=<Key.insert><Key.backspace><Key.backspace>==<Key.space>
Screenshot: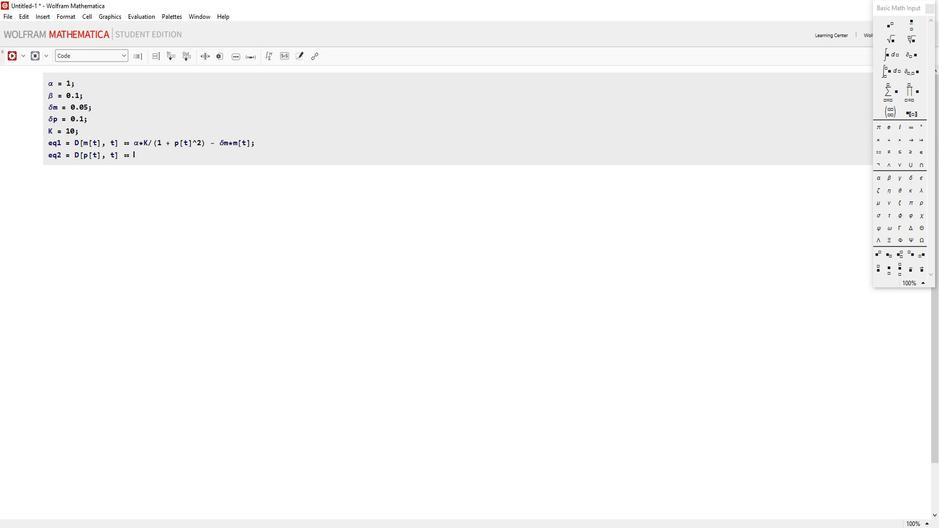 
Action: Mouse moved to (899, 181)
Screenshot: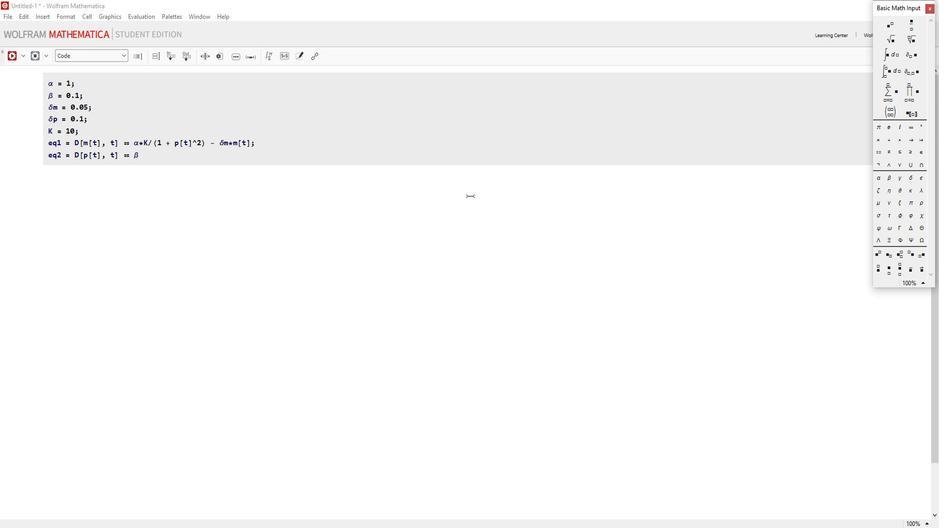 
Action: Mouse pressed left at (899, 181)
Screenshot: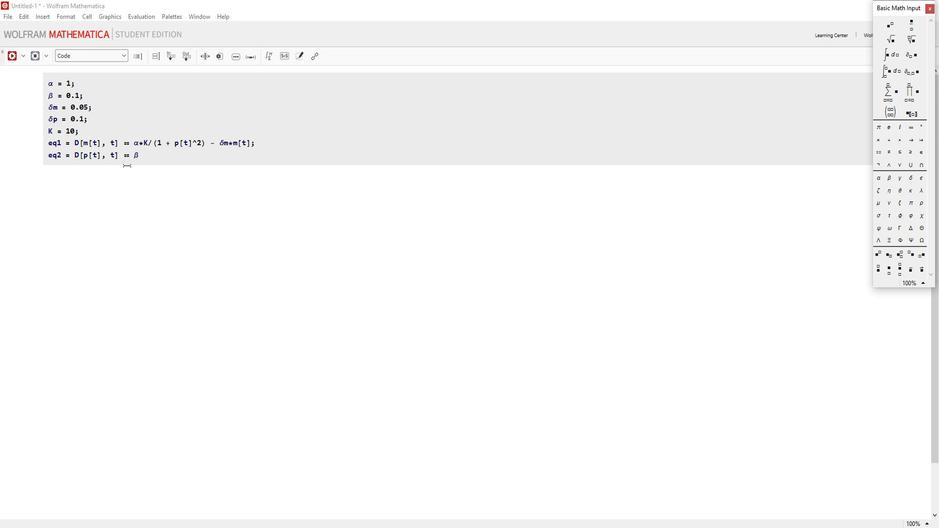 
Action: Mouse moved to (164, 157)
Screenshot: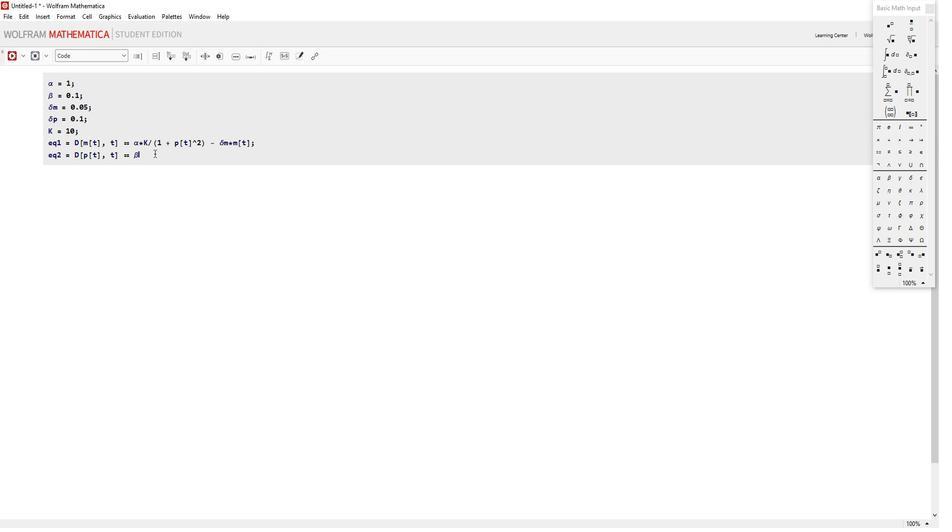 
Action: Mouse pressed left at (164, 157)
Screenshot: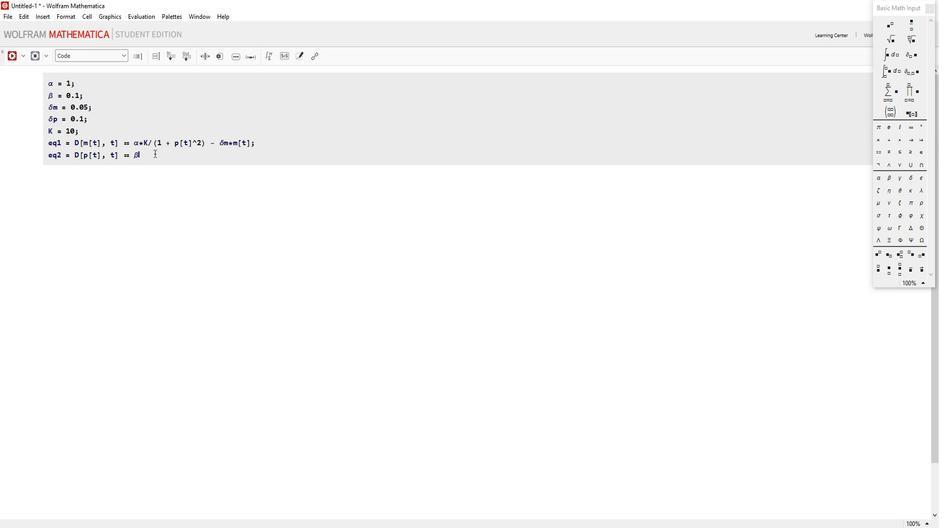 
Action: Key pressed *m[t<Key.right><Key.space>-<Key.space>
Screenshot: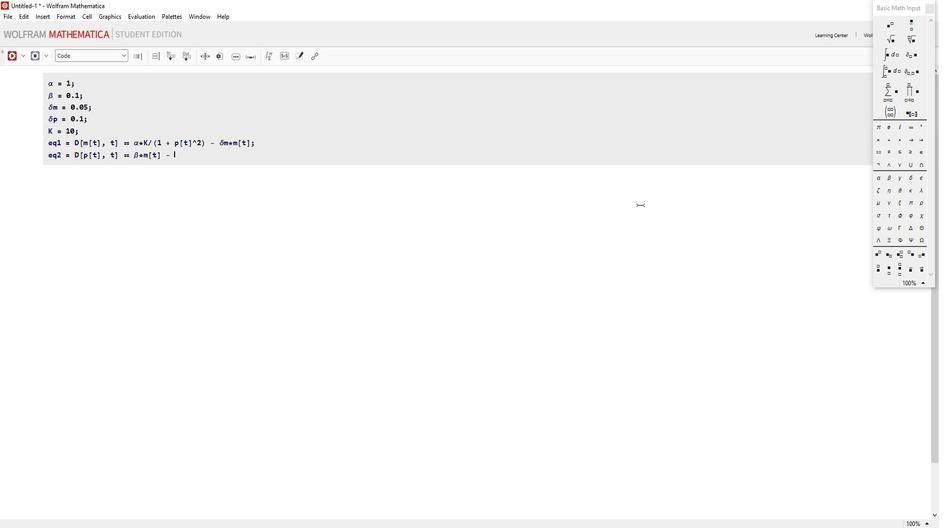 
Action: Mouse moved to (920, 176)
Screenshot: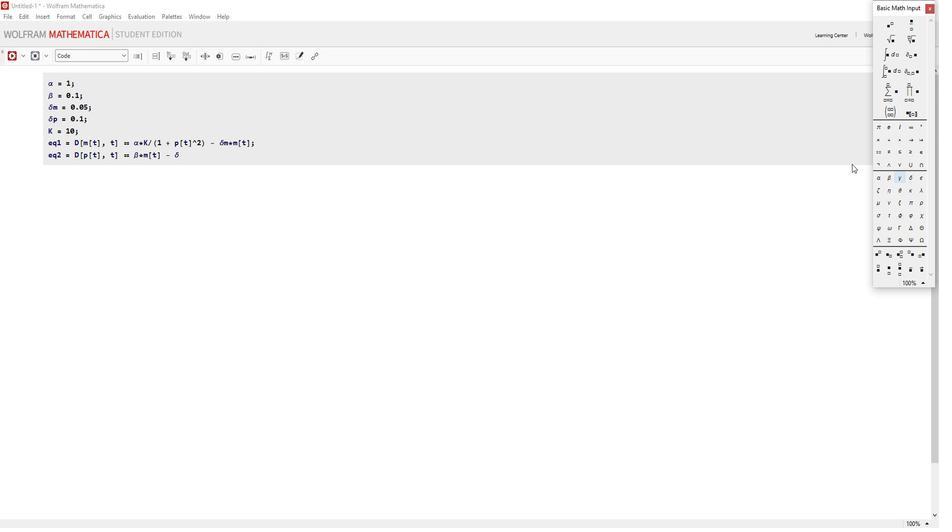 
Action: Mouse pressed left at (920, 176)
Screenshot: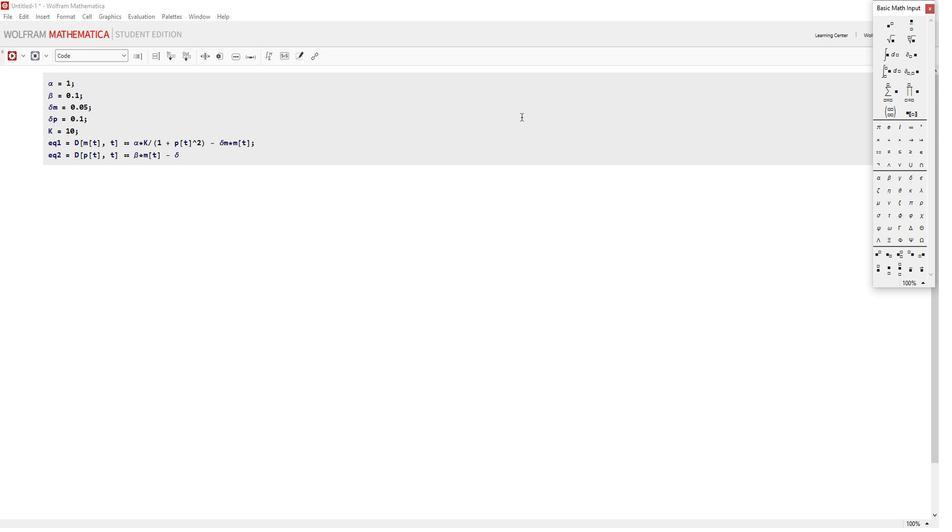 
Action: Mouse moved to (221, 160)
Screenshot: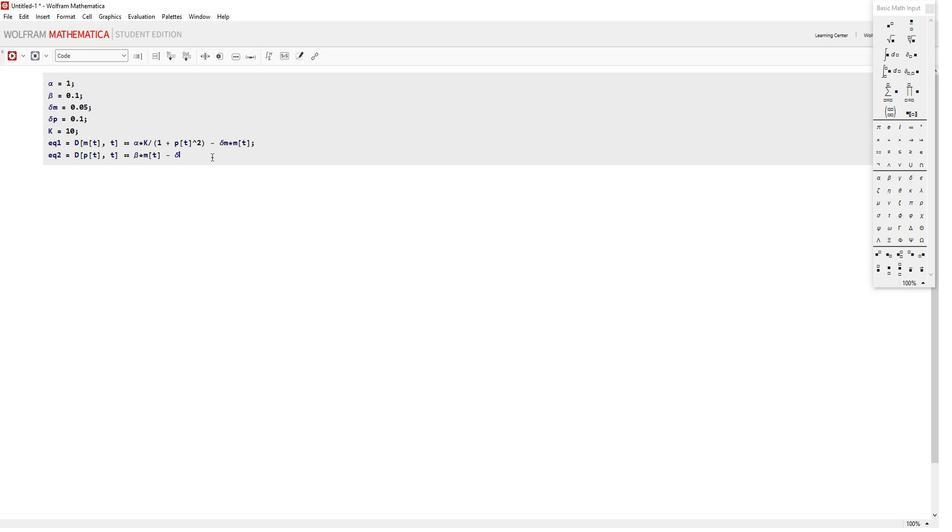 
Action: Mouse pressed left at (221, 160)
Screenshot: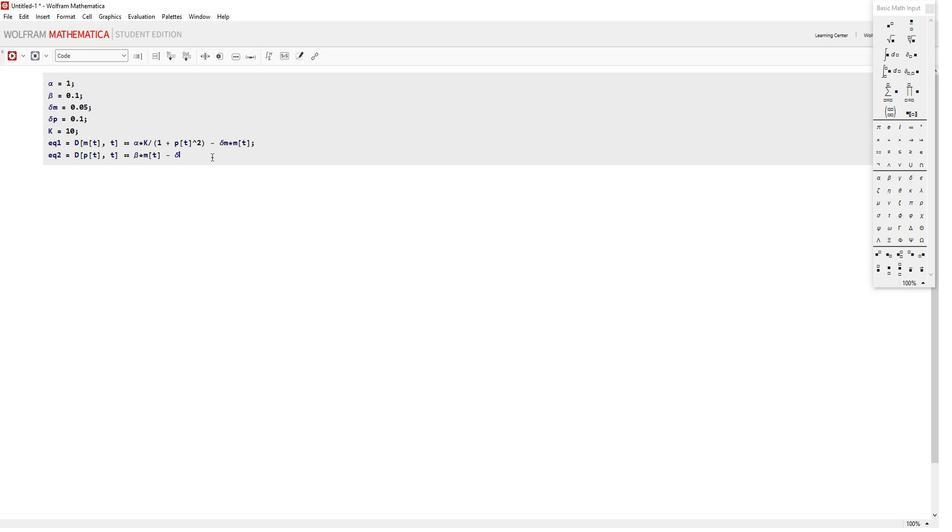 
Action: Key pressed p*p[t<Key.right>;<Key.enter>initial<Key.caps_lock>C<Key.caps_lock>onditions<Key.space>=<Key.space><Key.shift_r><Key.shift_r><Key.shift_r><Key.shift_r><Key.shift_r><Key.shift_r><Key.shift_r><Key.shift_r><Key.shift_r><Key.shift_r><Key.shift_r><Key.shift_r><Key.shift_r><Key.shift_r><Key.shift_r><Key.shift_r>{m[t<Key.backspace>0<Key.right><Key.space>==<Key.space>0.1,<Key.space>p[0<Key.right><Key.space>==<Key.space>0.01<Key.right>;<Key.enter>solution<Key.space>=<Key.space><Key.caps_lock>NDS<Key.caps_lock>olve[<Key.shift_r>{eq1,<Key.space>eq2,<Key.space>initial<Key.caps_lock>C<Key.caps_lock>onditions<Key.right>,<Key.space><Key.shift_r>{m[t<Key.right>,<Key.space>p[t<Key.right><Key.right>,<Key.space><Key.shift_r>{t,<Key.space>0,<Key.space>50<Key.right>;<Key.enter><Key.caps_lock>P<Key.caps_lock>lot<Key.caps_lock>[E<Key.caps_lock>valuate[<Key.shift_r><Key.shift_r><Key.shift_r><Key.shift_r><Key.shift_r><Key.shift_r><Key.shift_r><Key.shift_r><Key.shift_r><Key.shift_r><Key.shift_r><Key.shift_r><Key.shift_r>{m[t<Key.right>,<Key.space>p[t<Key.right><Key.right><Key.space>/.<Key.space>solution<Key.right>,<Key.space><Key.shift_r>{t,<Key.space>0,<Key.space>50<Key.right>,<Key.enter><Key.caps_lock>P<Key.caps_lock>lot<Key.caps_lock>L<Key.caps_lock>egends<Key.space>-<Key.shift>><Key.space><Key.shift_r>{"m<Key.caps_lock>RNA<Key.right>,<Key.space><Key.shift_r><Key.shift_r><Key.shift_r><Key.shift_r><Key.shift_r><Key.shift_r>"<Key.caps_lock>p<Key.caps_lock>ROTEIN<Key.backspace><Key.backspace><Key.backspace><Key.backspace><Key.backspace><Key.backspace><Key.backspace>P<Key.caps_lock>roti<Key.backspace>ein<Key.right><Key.right>,<Key.enter><Key.caps_lock>A<Key.caps_lock>xes<Key.caps_lock>L<Key.caps_lock>abel<Key.space>-<Key.shift>><Key.space><Key.shift_r><Key.shift_r>{"<Key.caps_lock>T<Key.caps_lock>ime<Key.right>,<Key.space><Key.shift_r>"<Key.caps_lock>C<Key.caps_lock>oncentration<Key.right><Key.right>,<Key.enter><Key.caps_lock>P<Key.caps_lock>lot<Key.caps_lock>L<Key.caps_lock>abel<Key.space>-<Key.shift><Key.shift><Key.shift><Key.shift>><Key.space><Key.shift_r>"<Key.caps_lock>G<Key.caps_lock>ene<Key.space><Key.caps_lock>E<Key.caps_lock>xpression<Key.space><Key.caps_lock>D<Key.caps_lock>ynamics<Key.right><Key.right><Key.backspace>
Screenshot: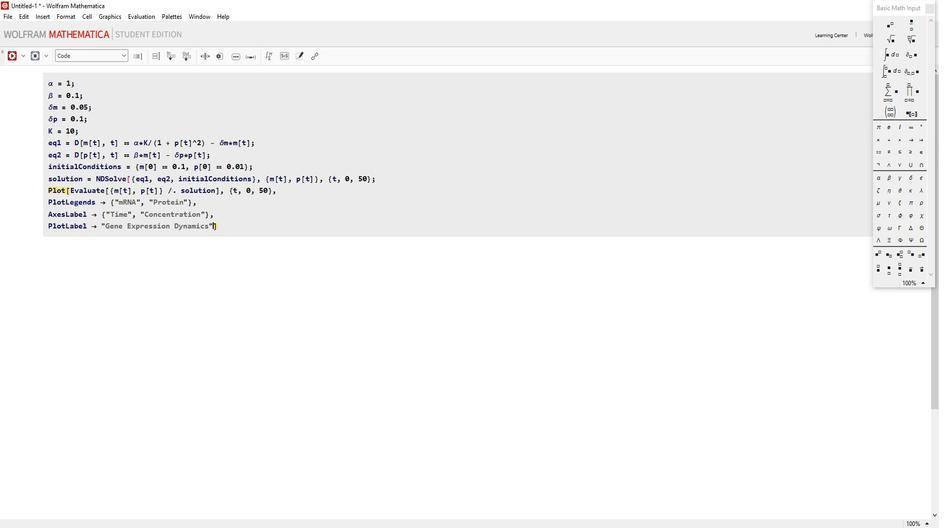 
Action: Mouse moved to (245, 223)
Screenshot: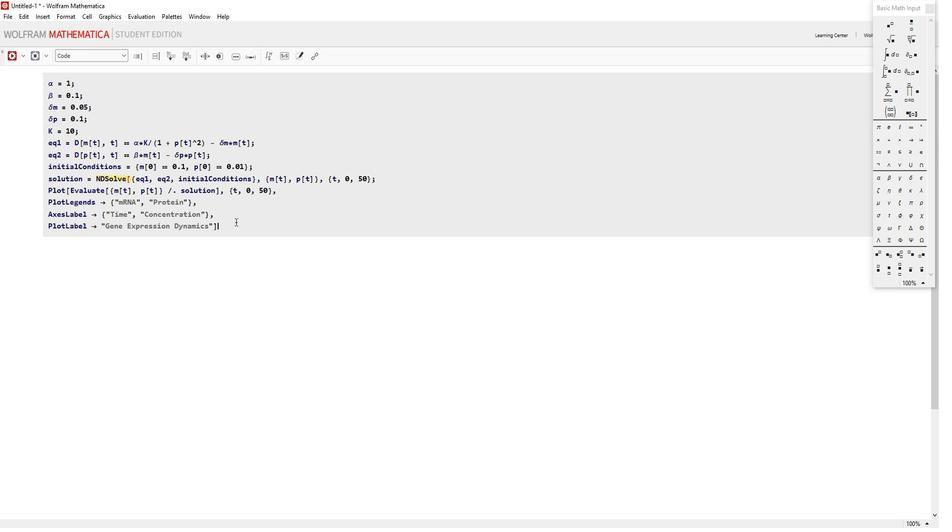 
Action: Mouse pressed left at (245, 223)
Screenshot: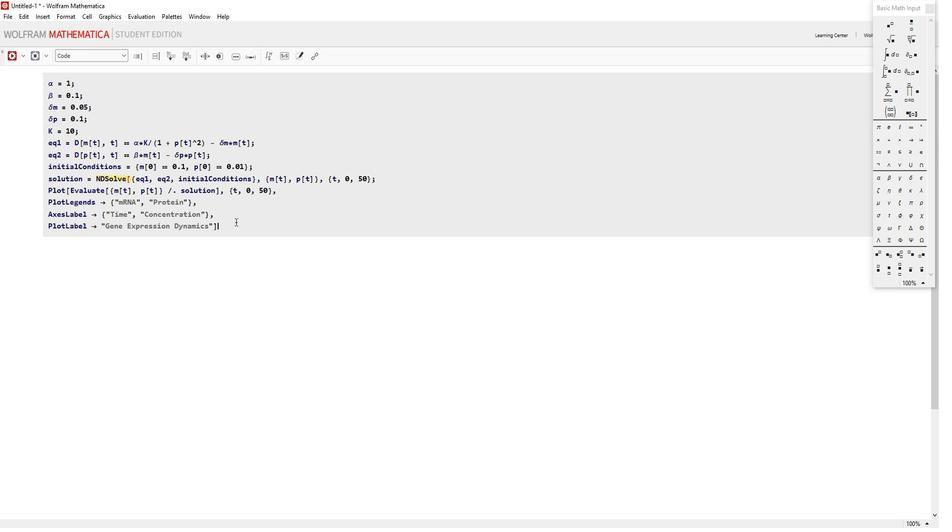 
Action: Key pressed <Key.space>
Screenshot: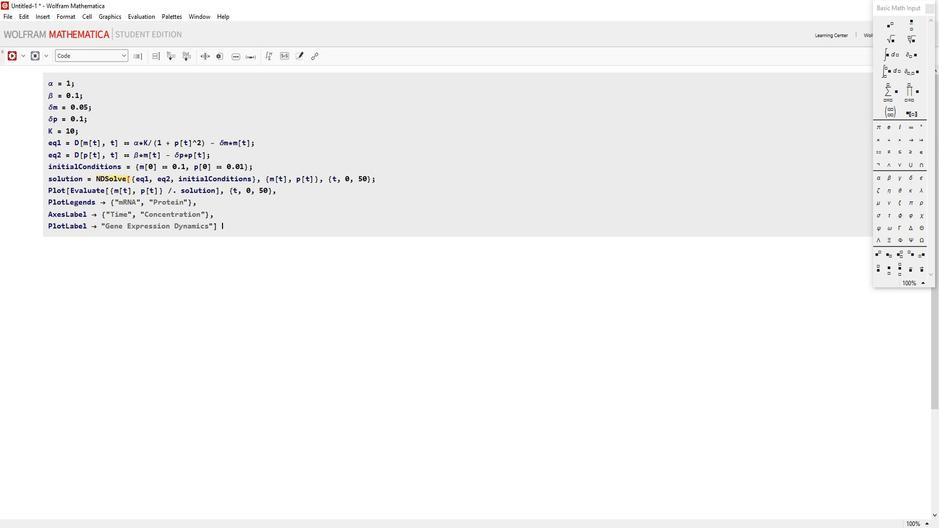 
Action: Mouse moved to (381, 182)
Screenshot: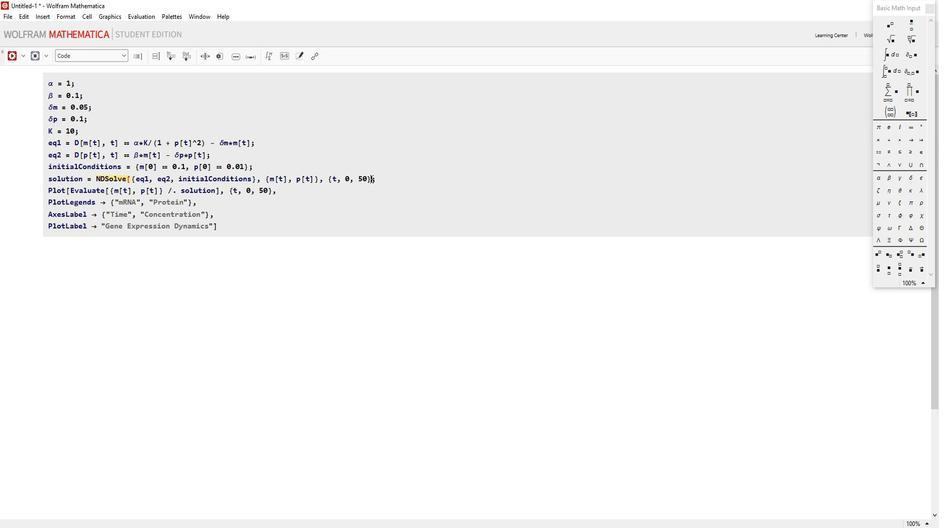 
Action: Mouse pressed left at (381, 182)
Screenshot: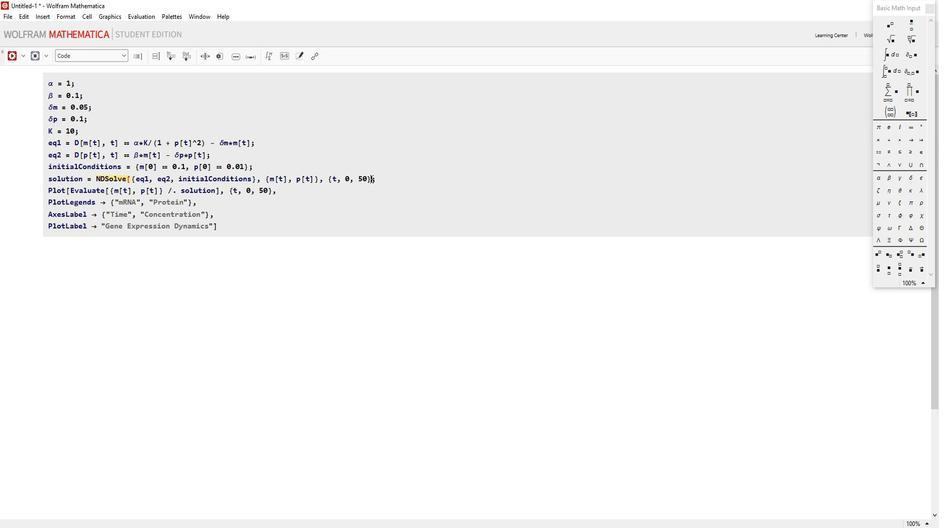 
Action: Mouse moved to (381, 182)
Screenshot: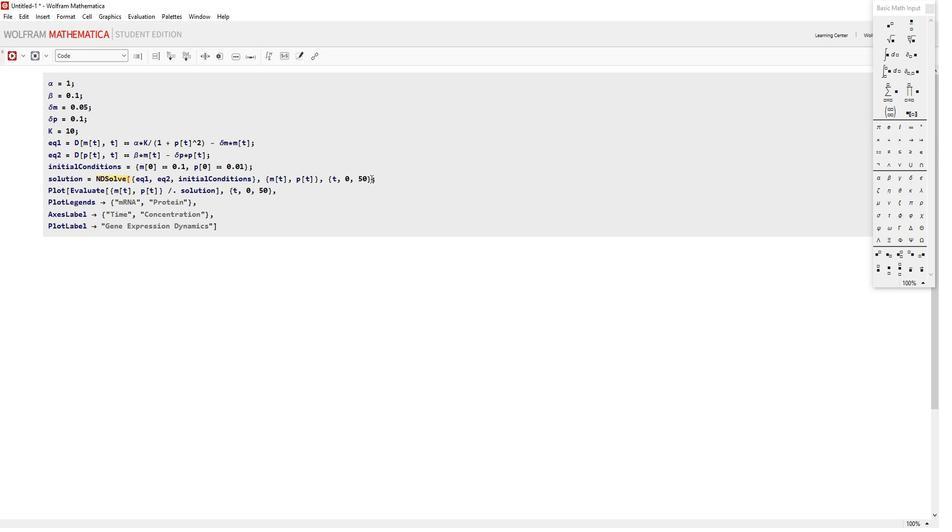
Action: Key pressed ]
Screenshot: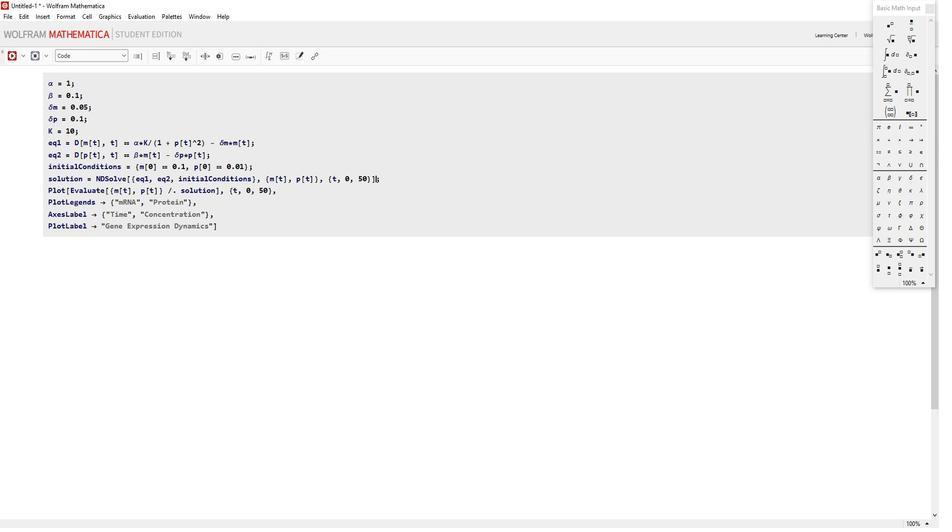 
Action: Mouse moved to (283, 225)
Screenshot: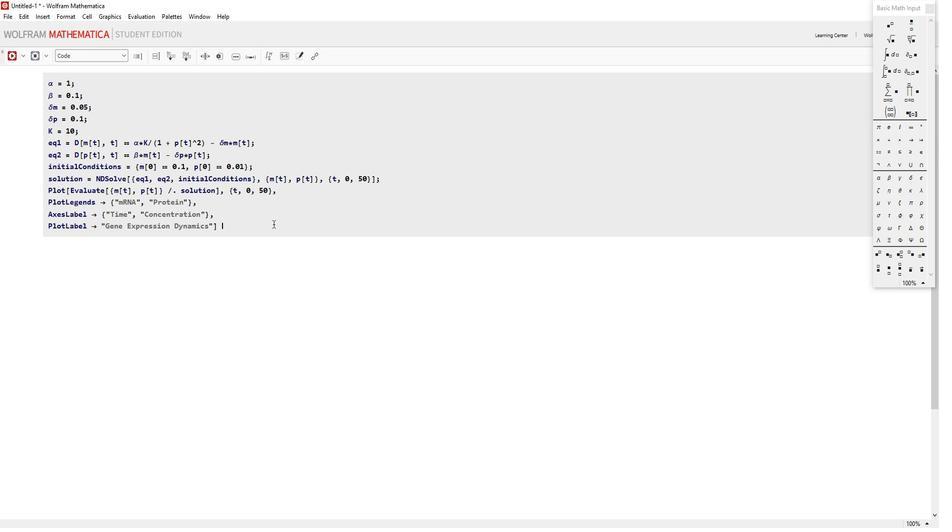 
Action: Mouse pressed left at (283, 225)
Screenshot: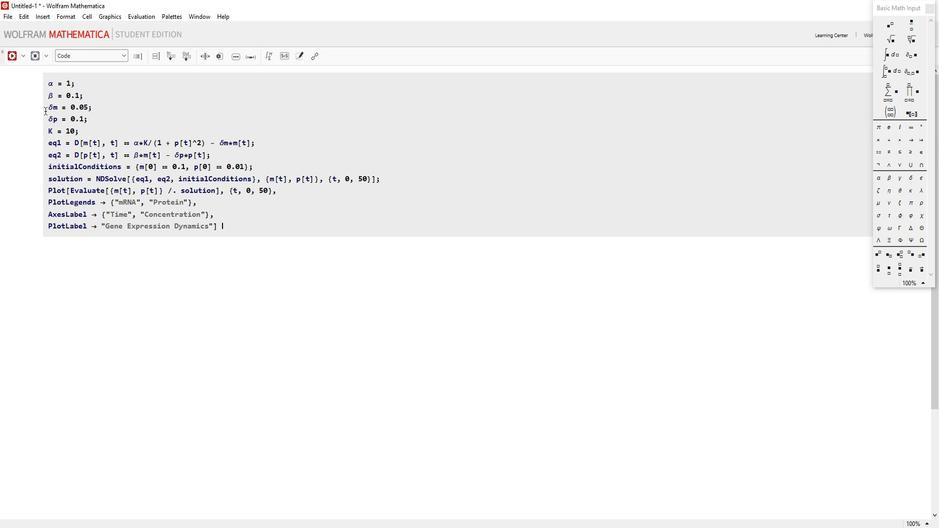 
Action: Mouse moved to (21, 63)
Screenshot: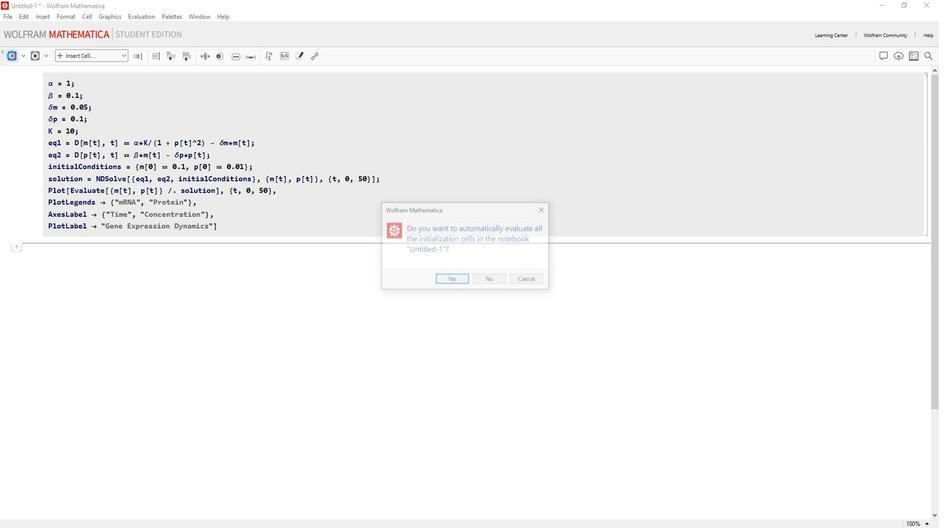 
Action: Mouse pressed left at (21, 63)
Screenshot: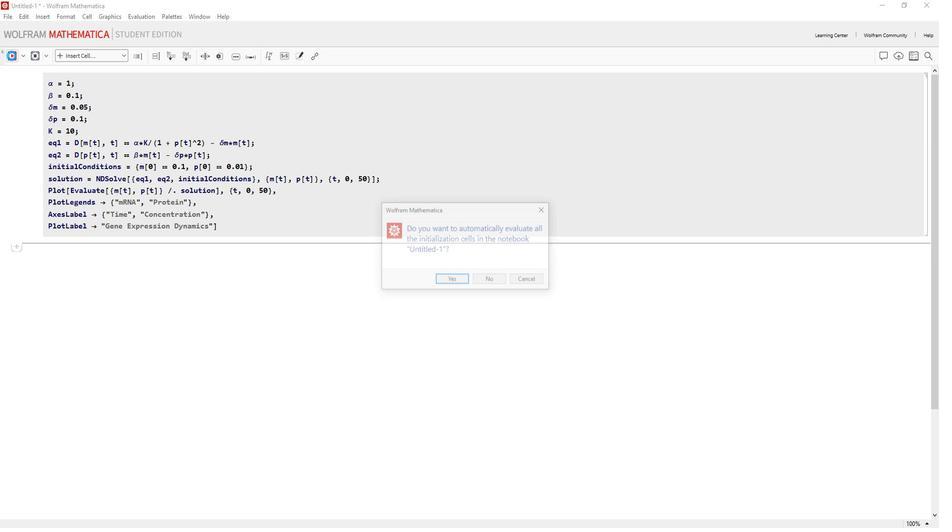 
Action: Mouse moved to (458, 278)
Screenshot: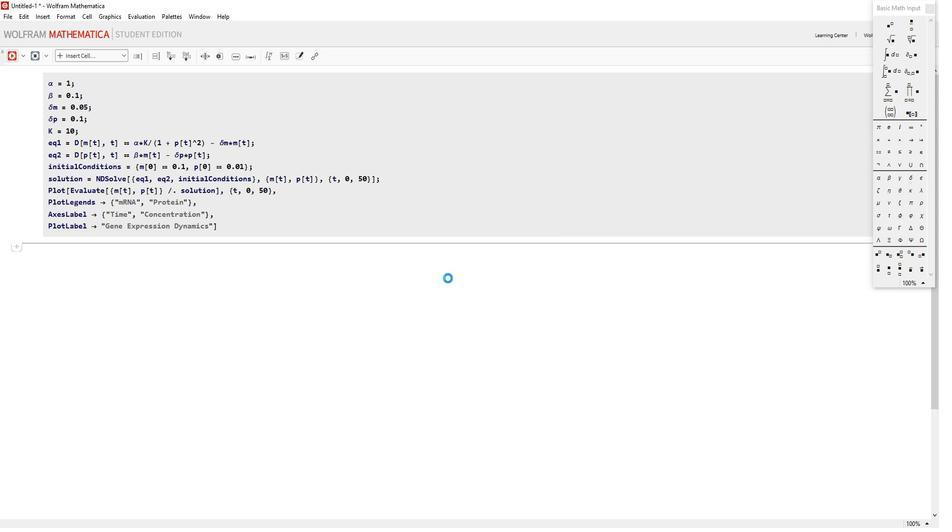 
Action: Mouse pressed left at (458, 278)
Screenshot: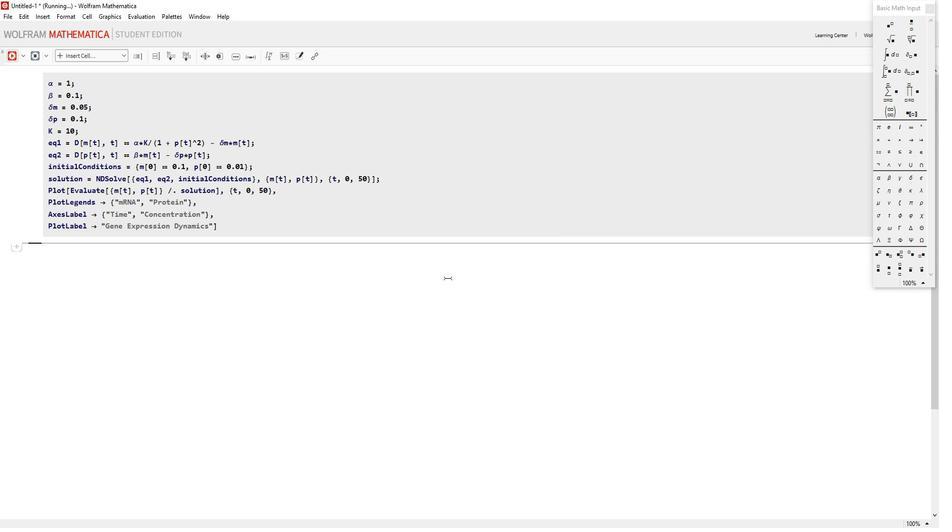 
Action: Mouse moved to (942, 19)
Screenshot: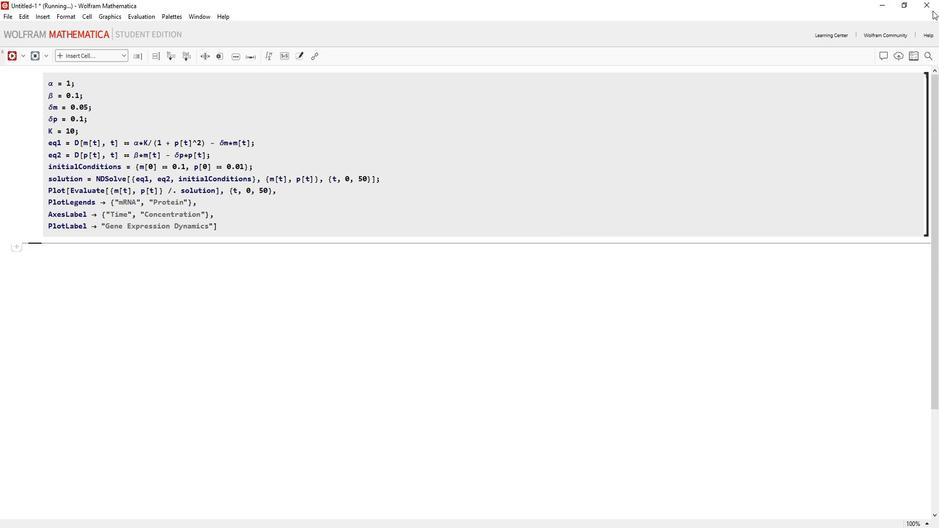 
Action: Mouse pressed left at (942, 19)
Screenshot: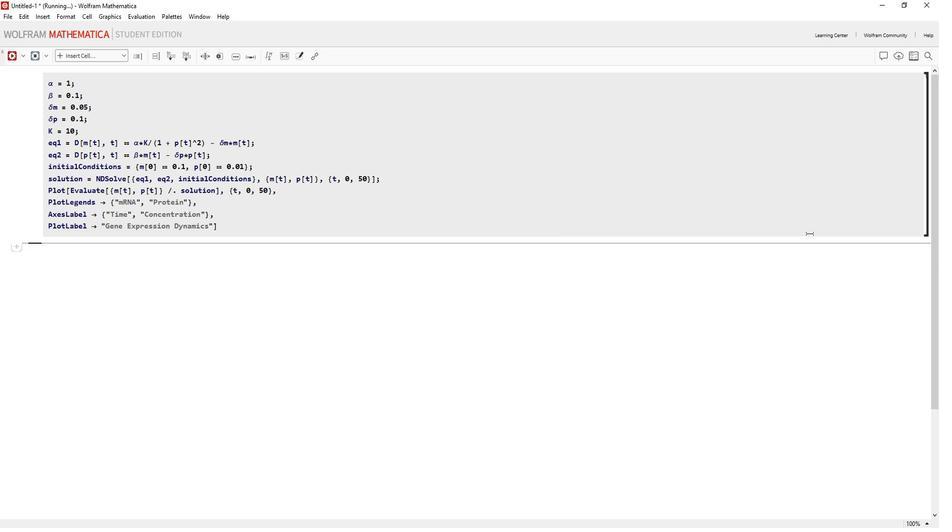 
Action: Mouse moved to (19, 63)
Screenshot: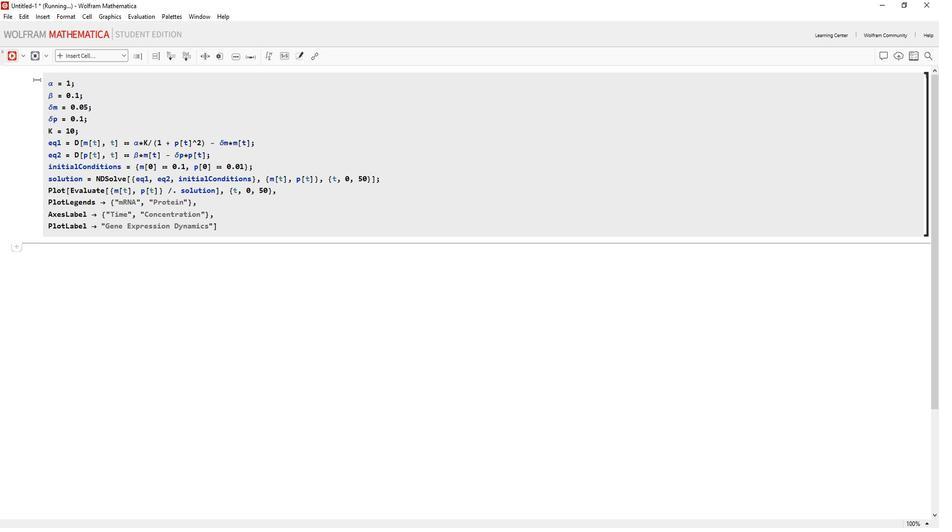 
Action: Mouse pressed left at (19, 63)
Screenshot: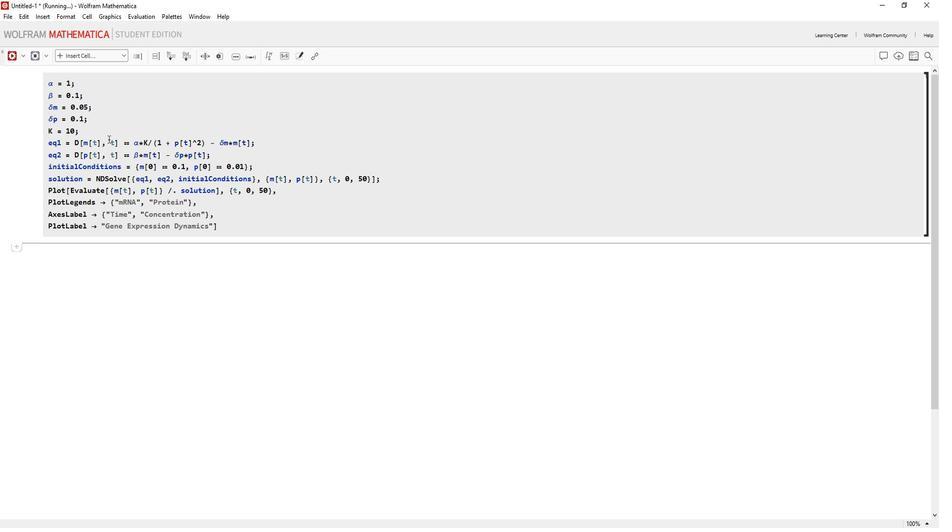 
Action: Mouse moved to (437, 259)
Screenshot: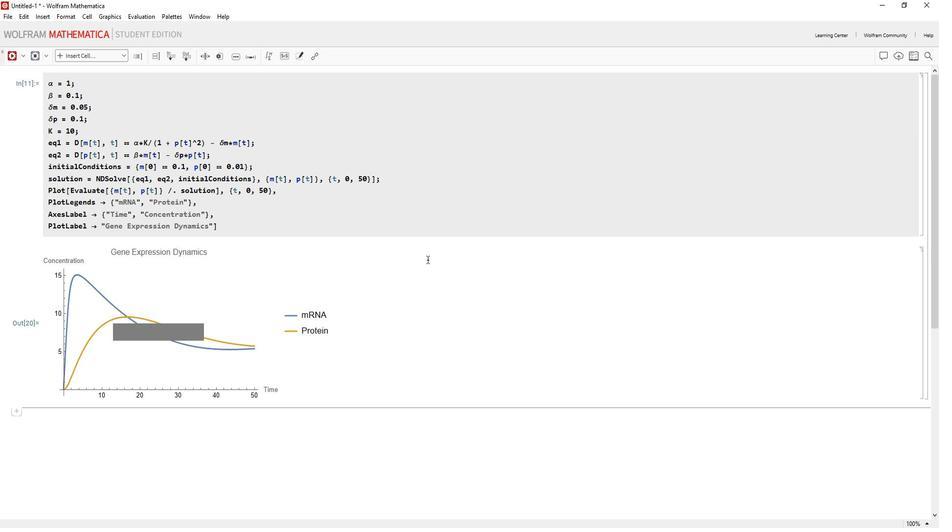 
